 Task: Look for space in Kakegawa, Japan from 12th June, 2023 to 15th June, 2023 for 2 adults in price range Rs.10000 to Rs.15000. Place can be entire place with 1  bedroom having 1 bed and 1 bathroom. Property type can be house, flat, guest house, hotel. Booking option can be shelf check-in. Required host language is English.
Action: Mouse moved to (530, 122)
Screenshot: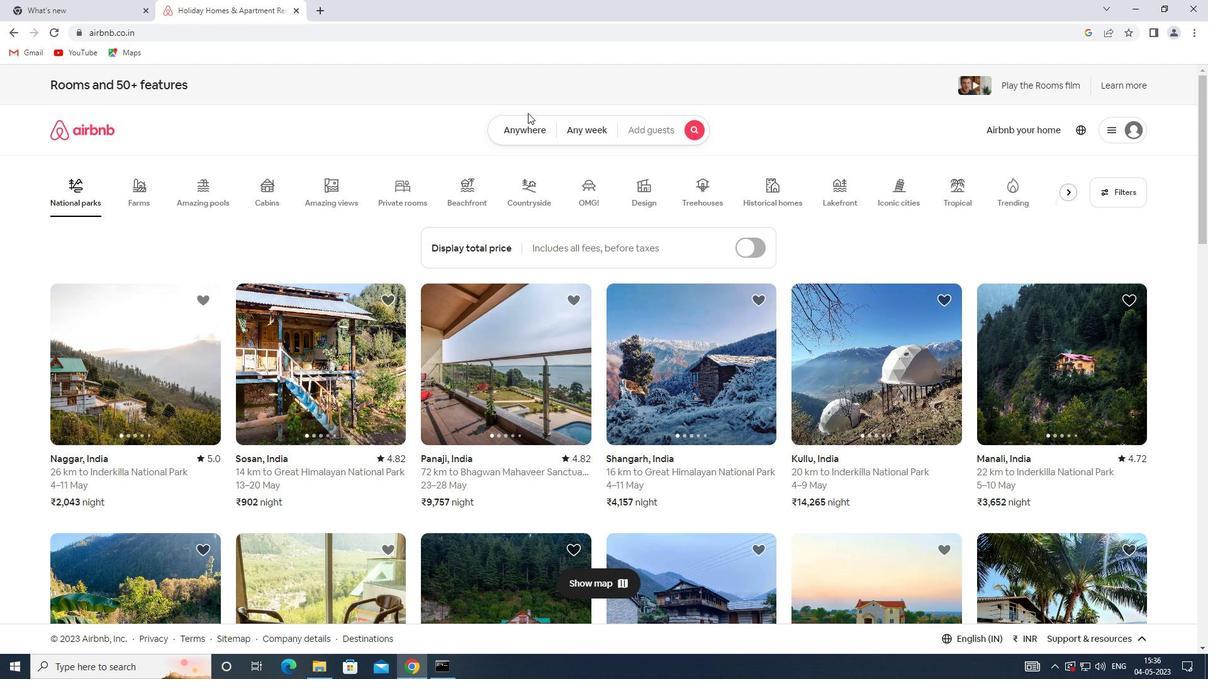 
Action: Mouse pressed left at (530, 122)
Screenshot: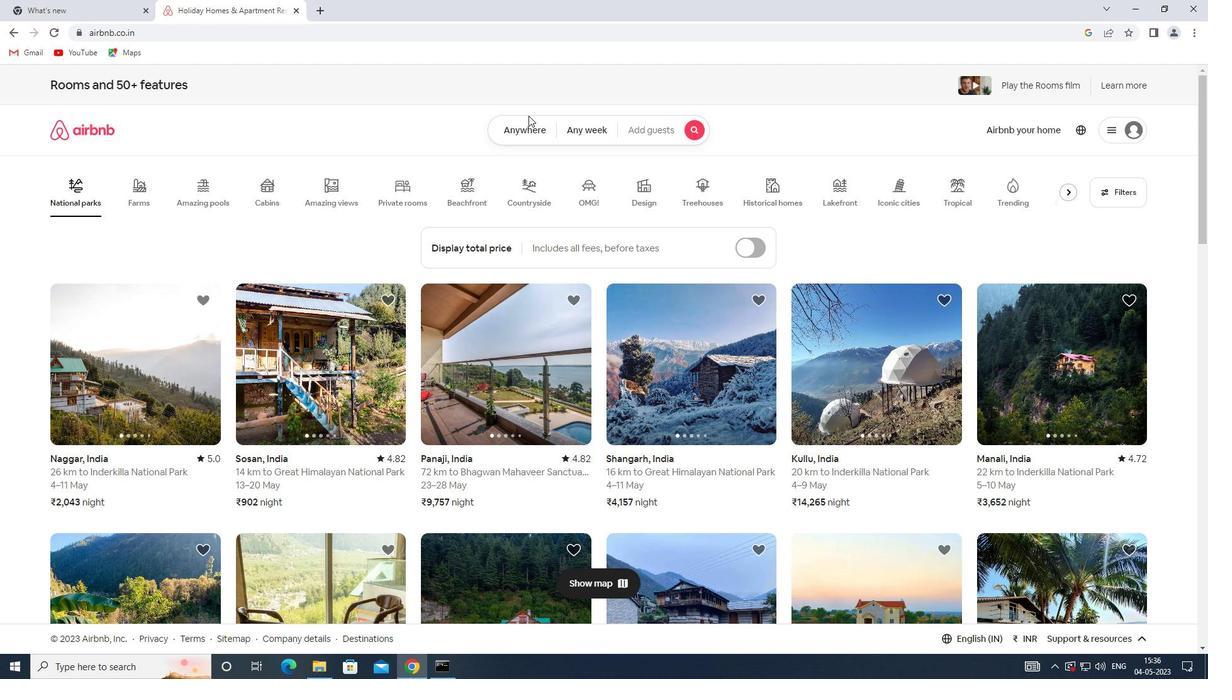 
Action: Mouse moved to (446, 175)
Screenshot: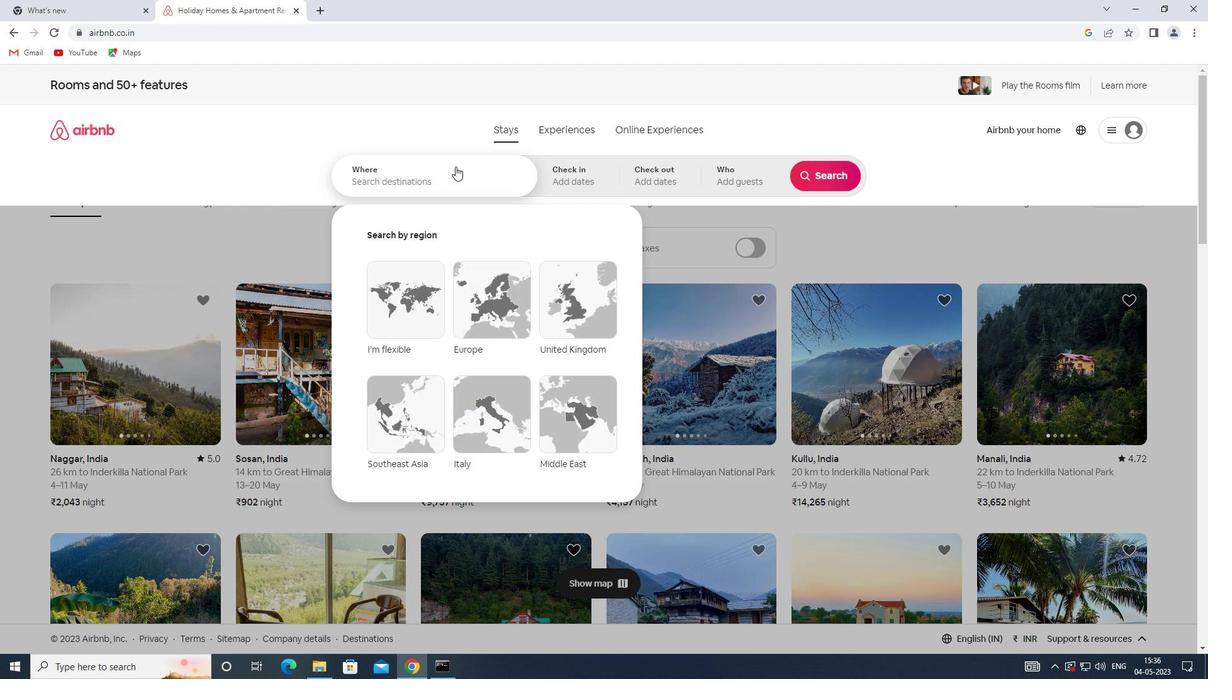 
Action: Mouse pressed left at (446, 175)
Screenshot: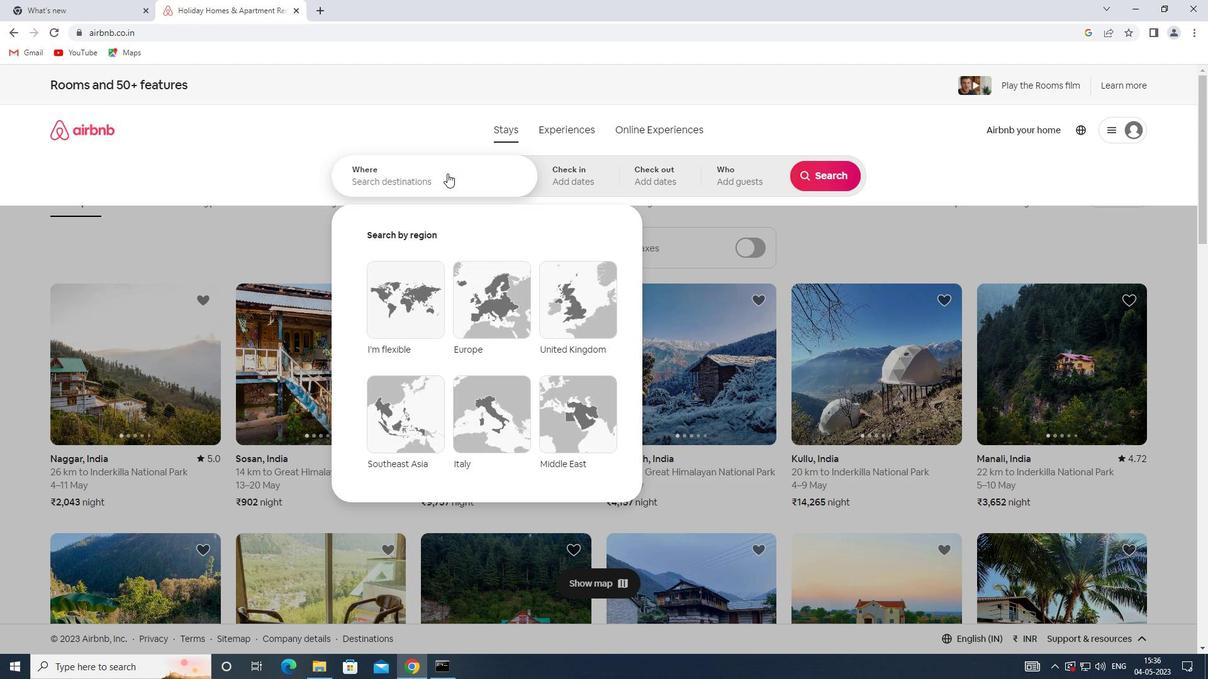 
Action: Key pressed <Key.shift>KAL<Key.backspace>KEGAWA,<Key.shift><Key.shift><Key.shift><Key.shift><Key.shift><Key.shift><Key.shift><Key.shift><Key.shift><Key.shift><Key.shift>JAPAN
Screenshot: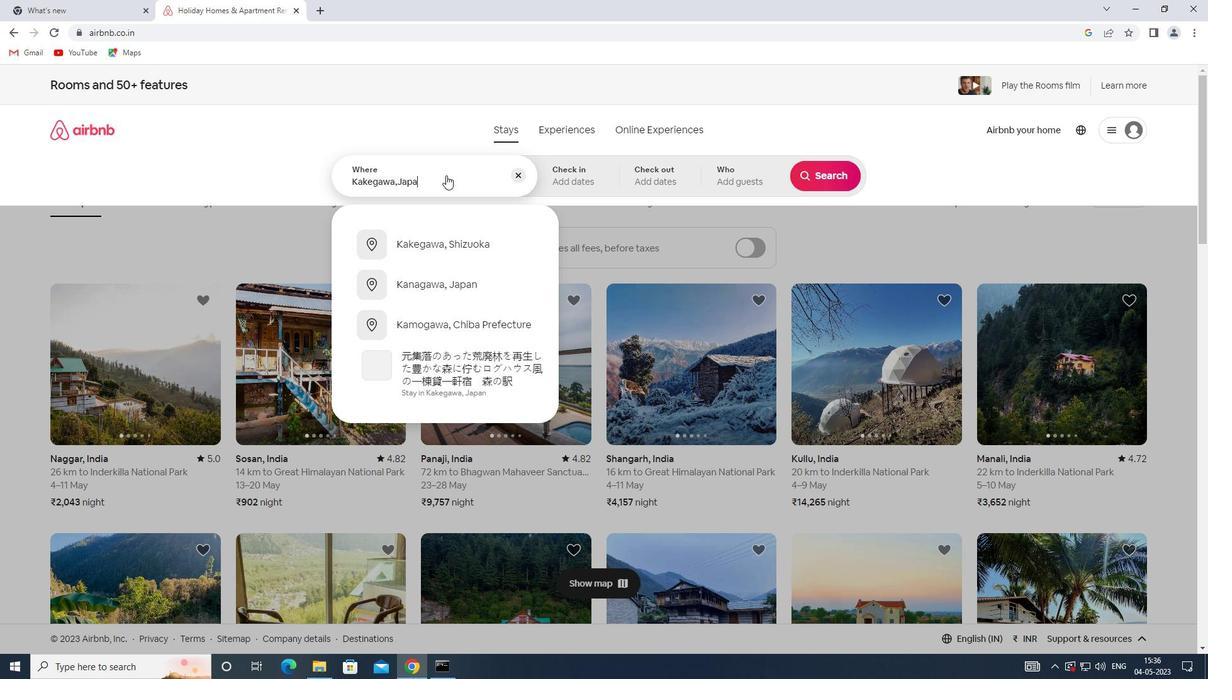 
Action: Mouse moved to (548, 178)
Screenshot: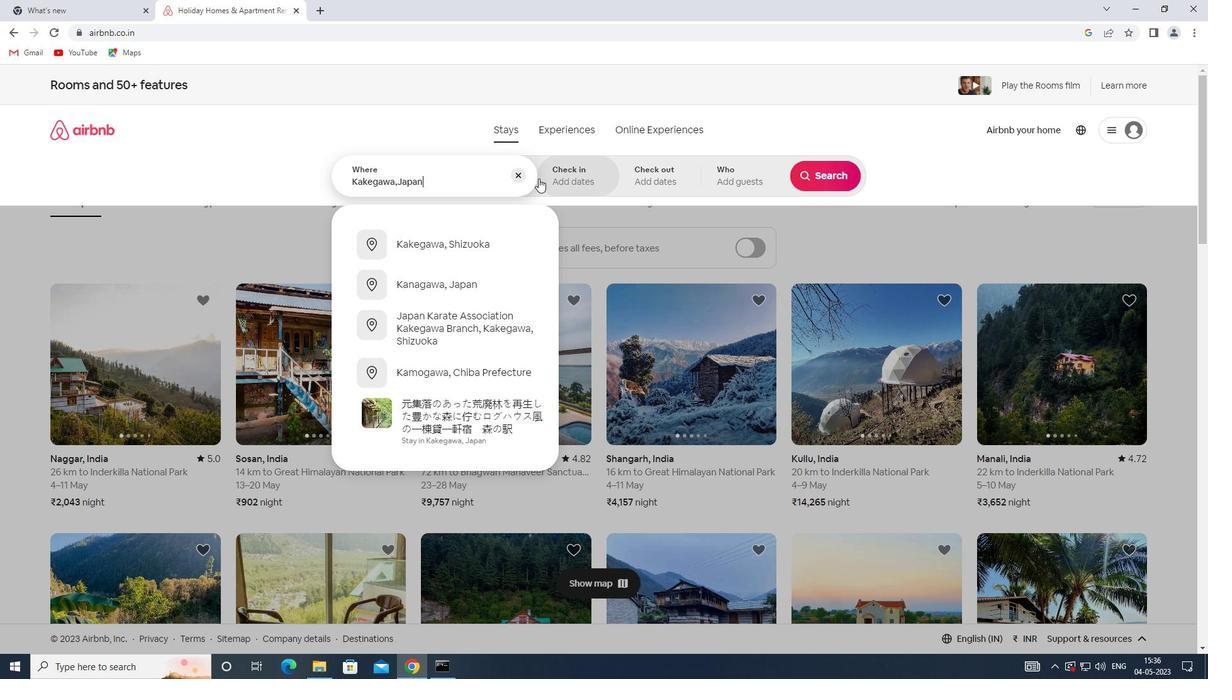 
Action: Mouse pressed left at (548, 178)
Screenshot: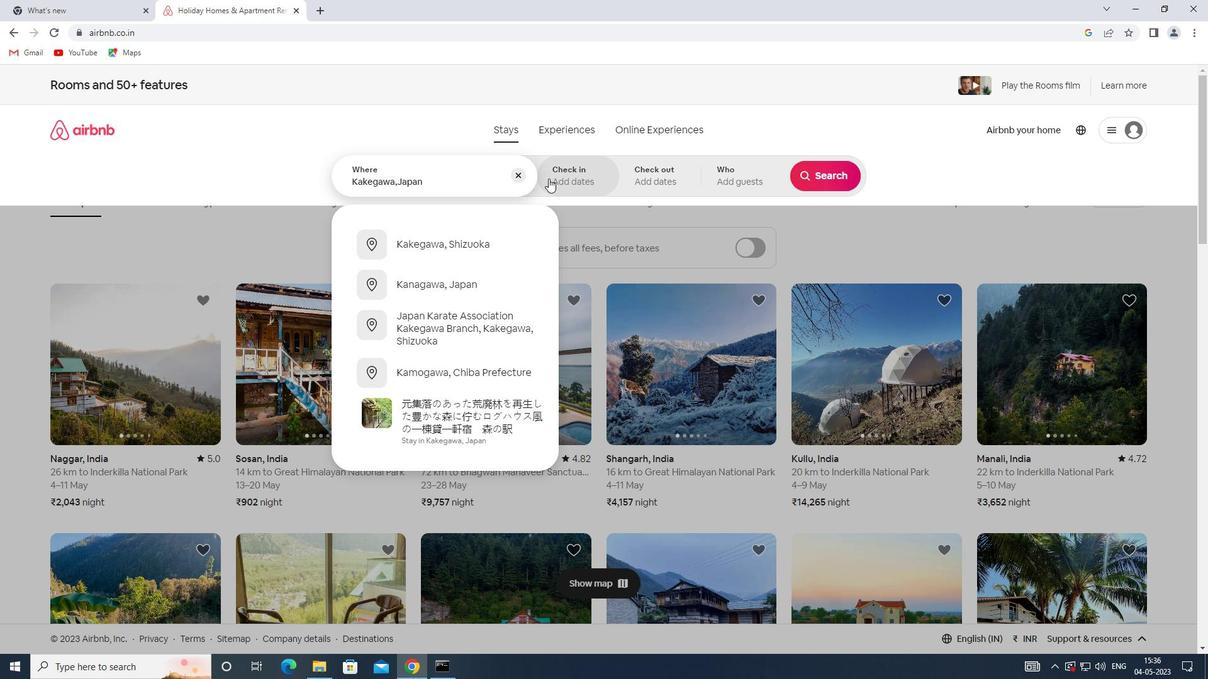 
Action: Mouse moved to (665, 382)
Screenshot: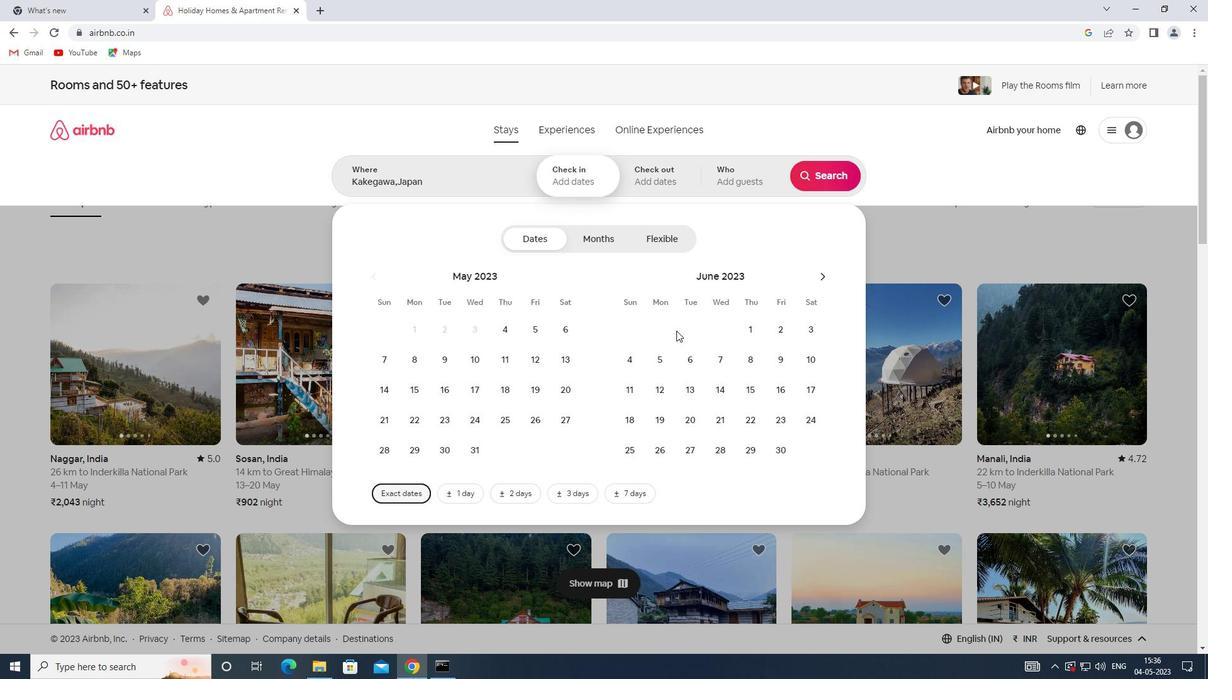 
Action: Mouse pressed left at (665, 382)
Screenshot: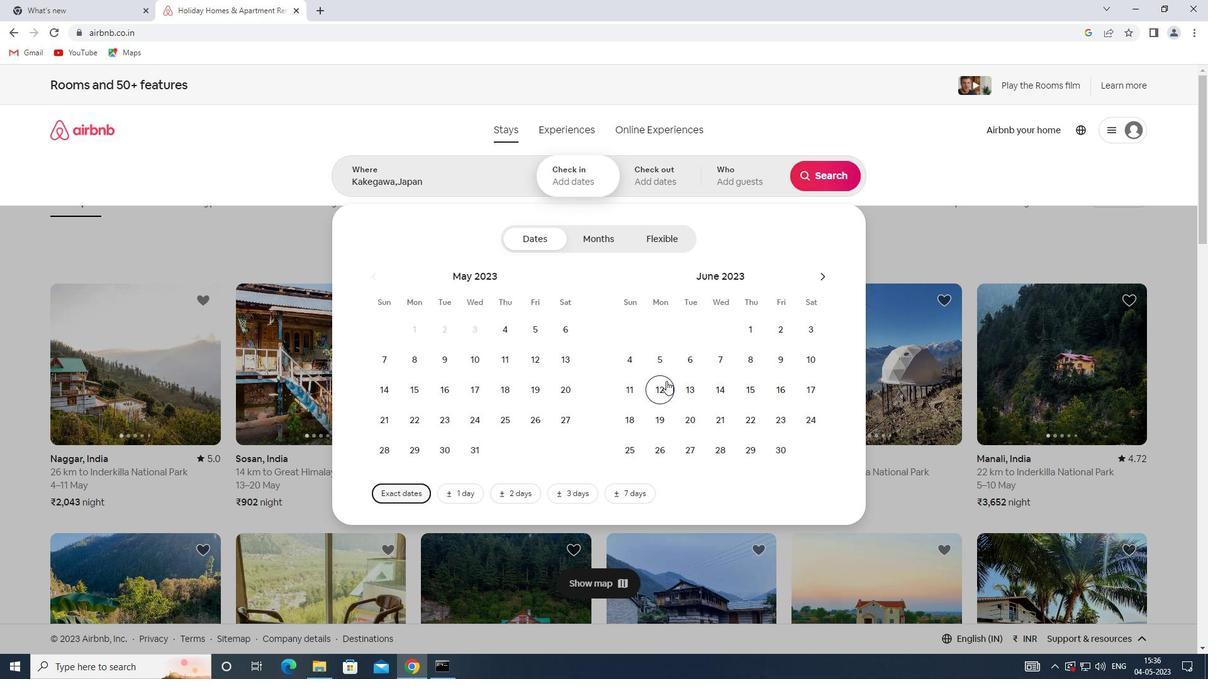
Action: Mouse moved to (762, 382)
Screenshot: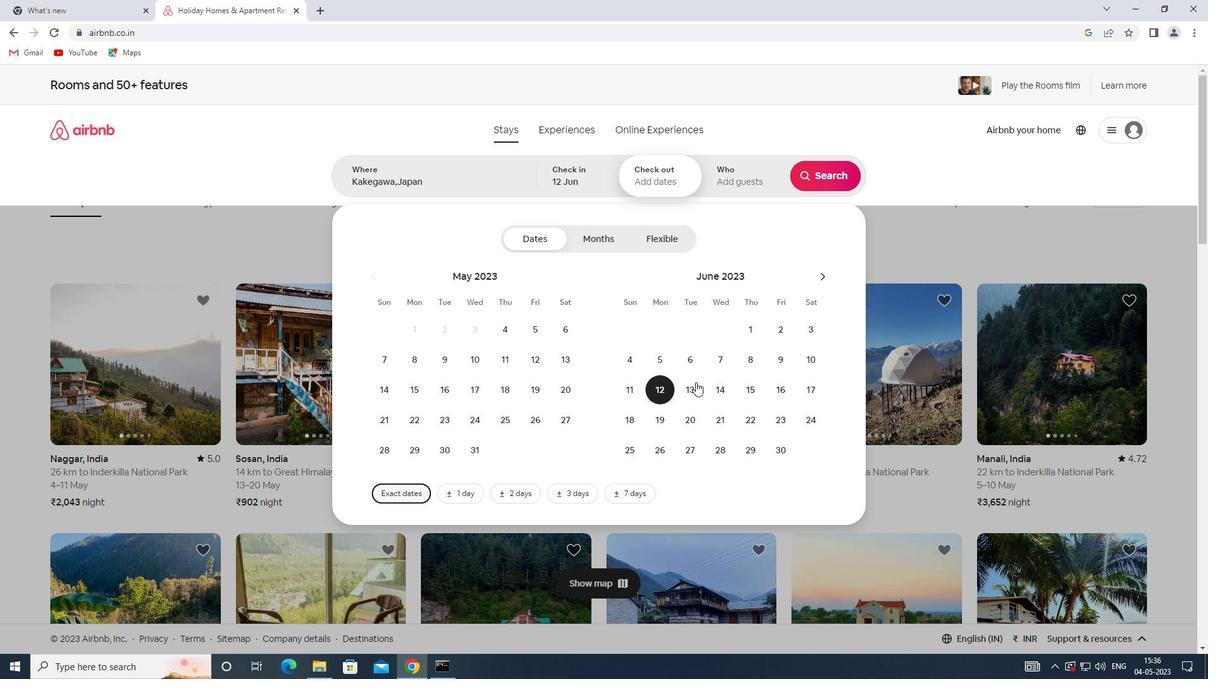 
Action: Mouse pressed left at (762, 382)
Screenshot: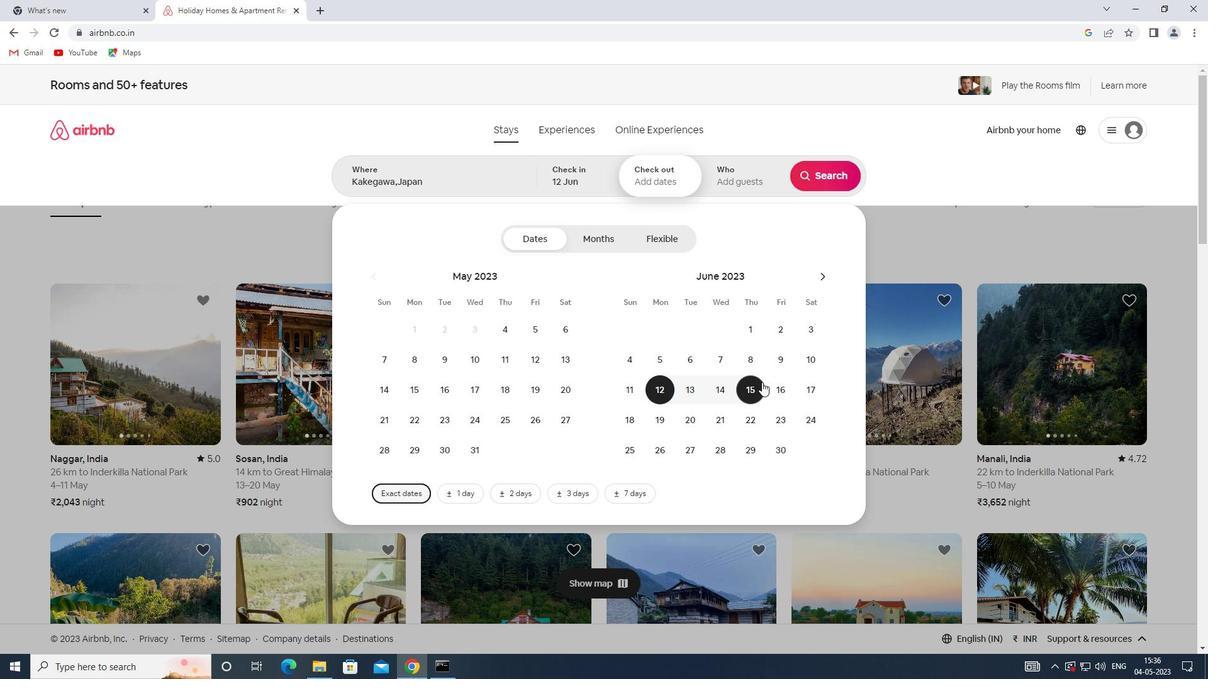 
Action: Mouse moved to (725, 163)
Screenshot: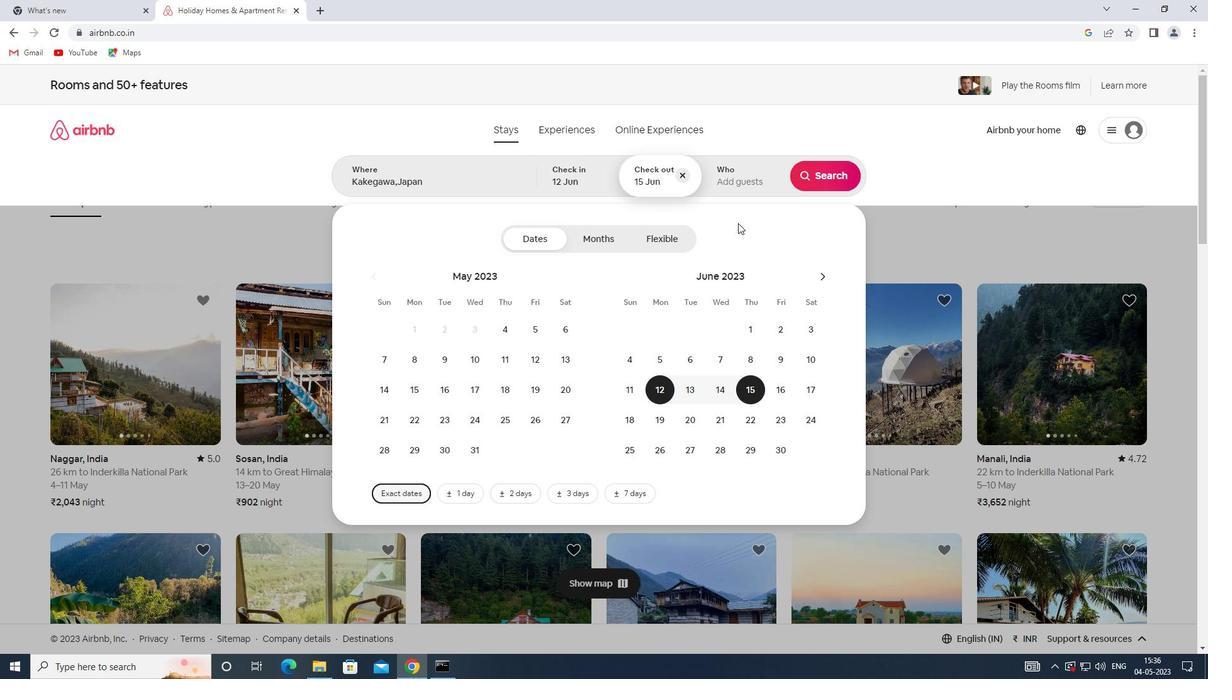 
Action: Mouse pressed left at (725, 163)
Screenshot: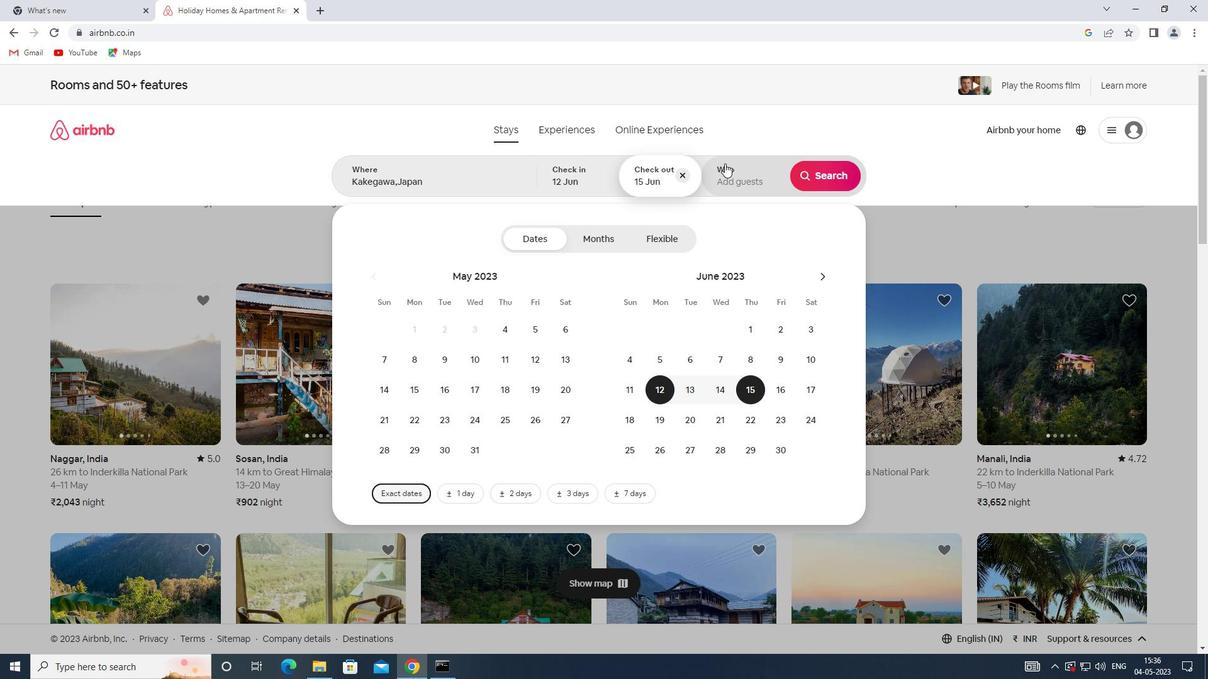 
Action: Mouse moved to (835, 240)
Screenshot: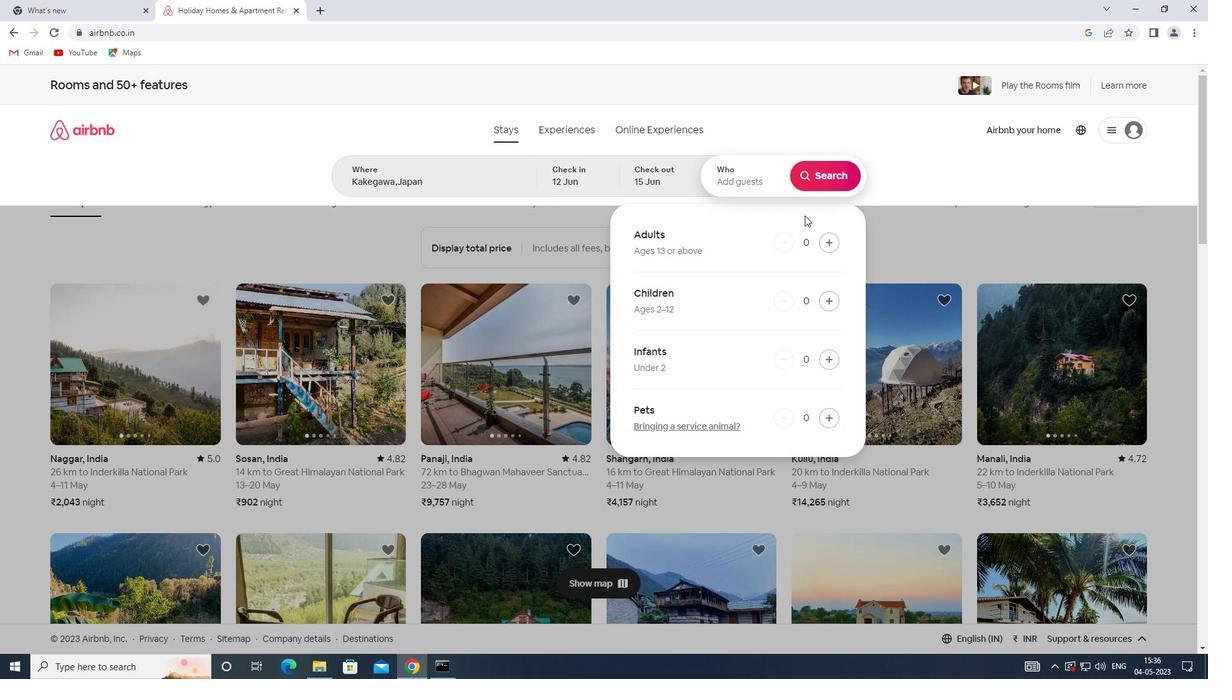 
Action: Mouse pressed left at (835, 240)
Screenshot: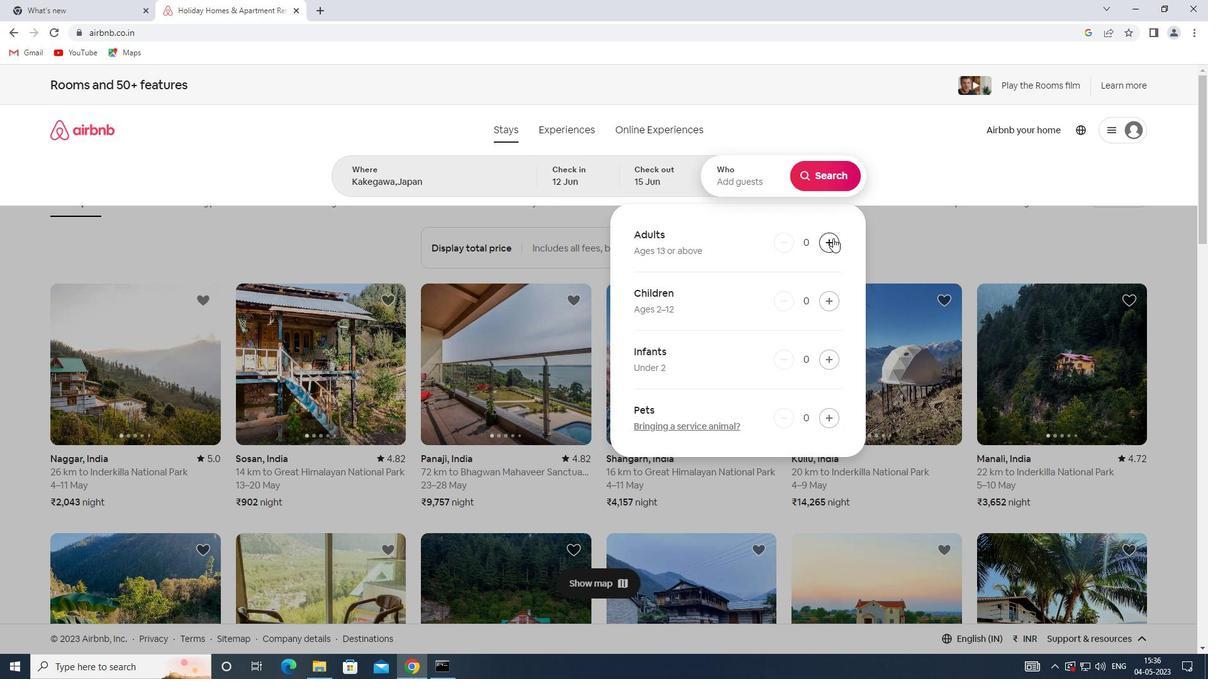 
Action: Mouse pressed left at (835, 240)
Screenshot: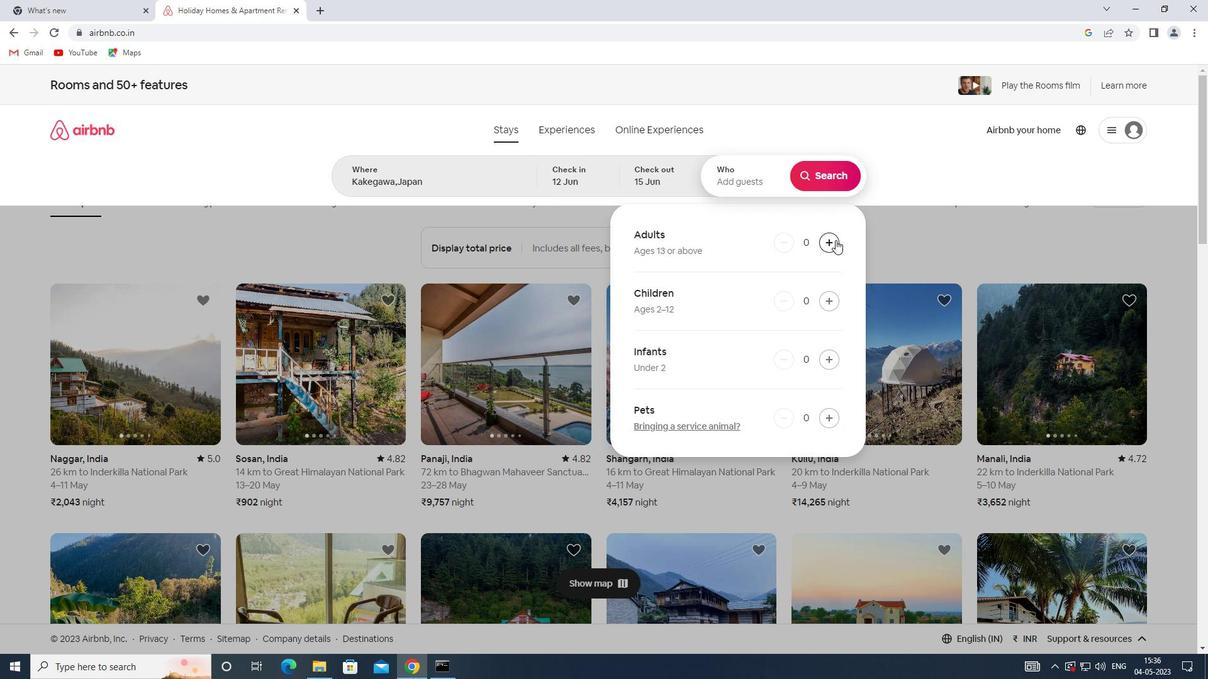 
Action: Mouse moved to (825, 172)
Screenshot: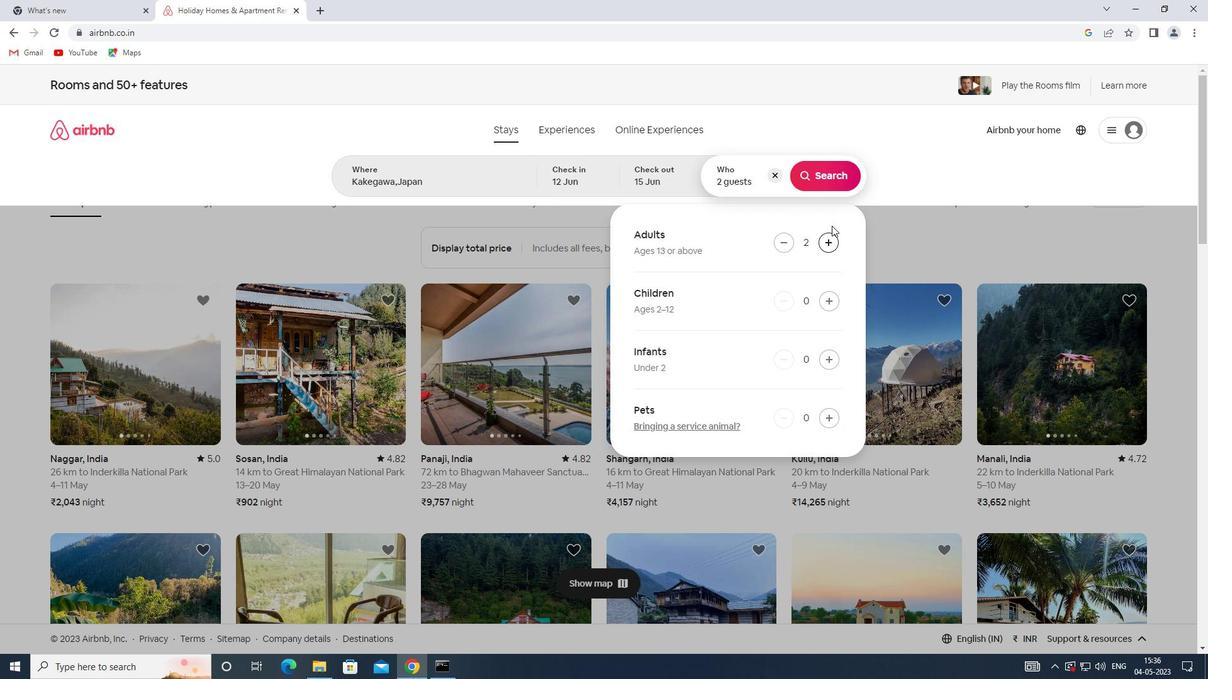 
Action: Mouse pressed left at (825, 172)
Screenshot: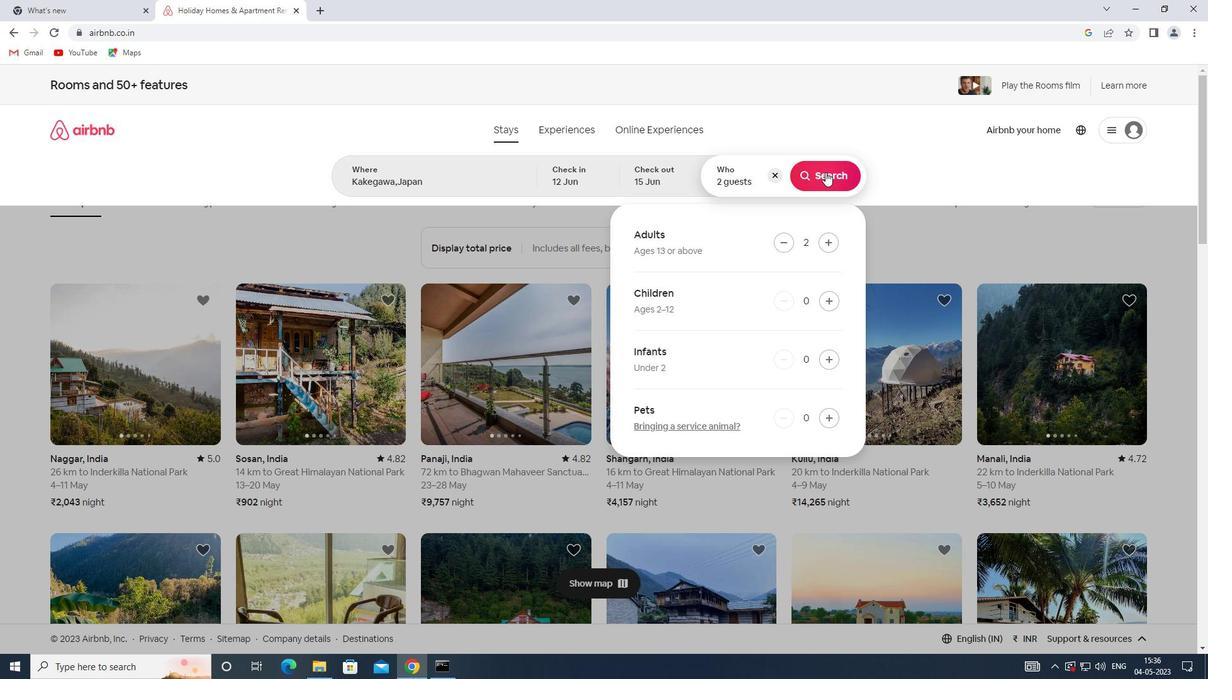 
Action: Mouse moved to (1143, 133)
Screenshot: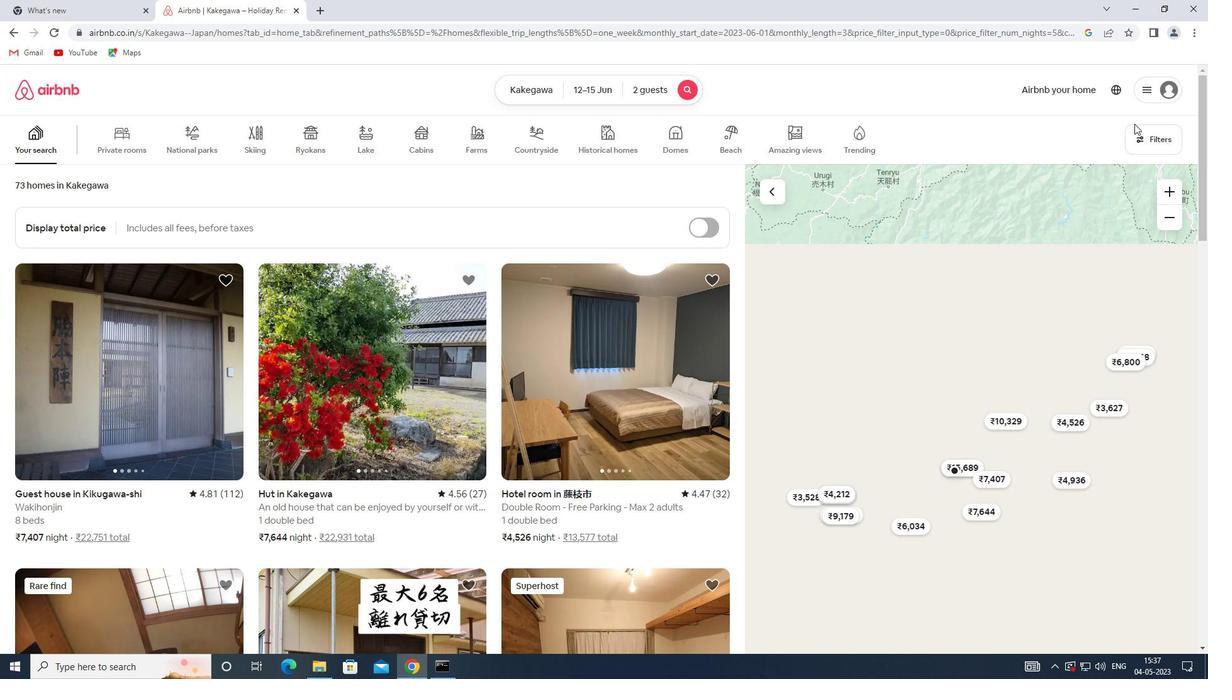 
Action: Mouse pressed left at (1143, 133)
Screenshot: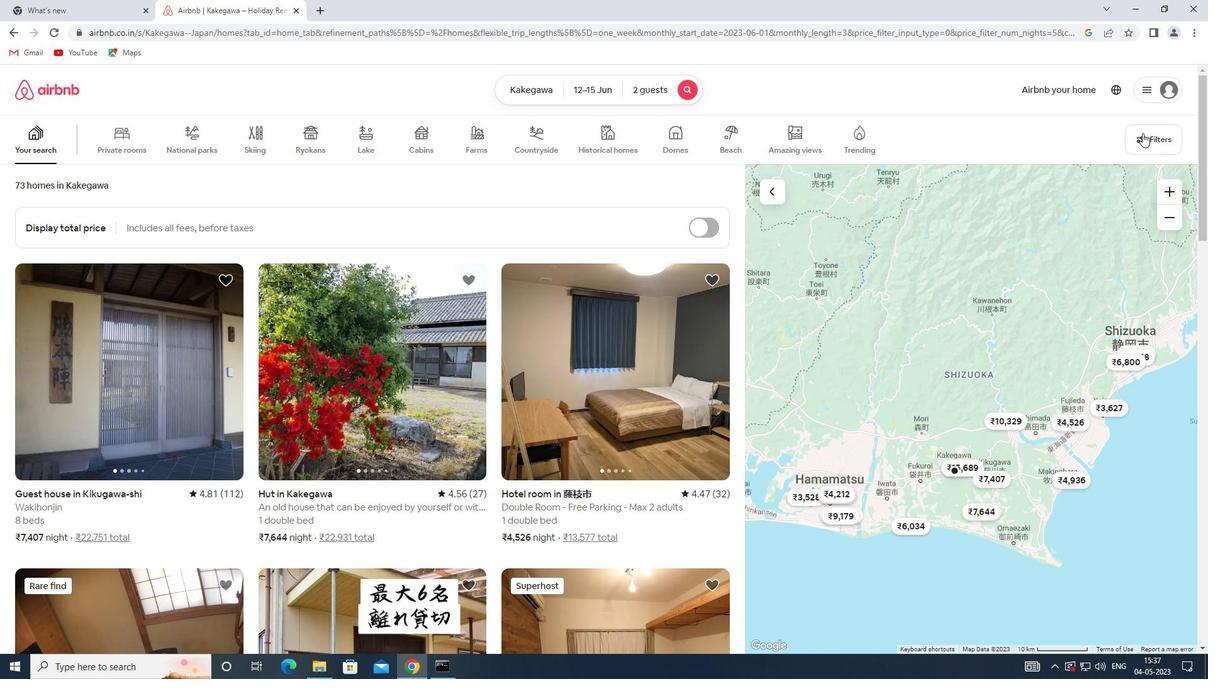 
Action: Mouse moved to (441, 297)
Screenshot: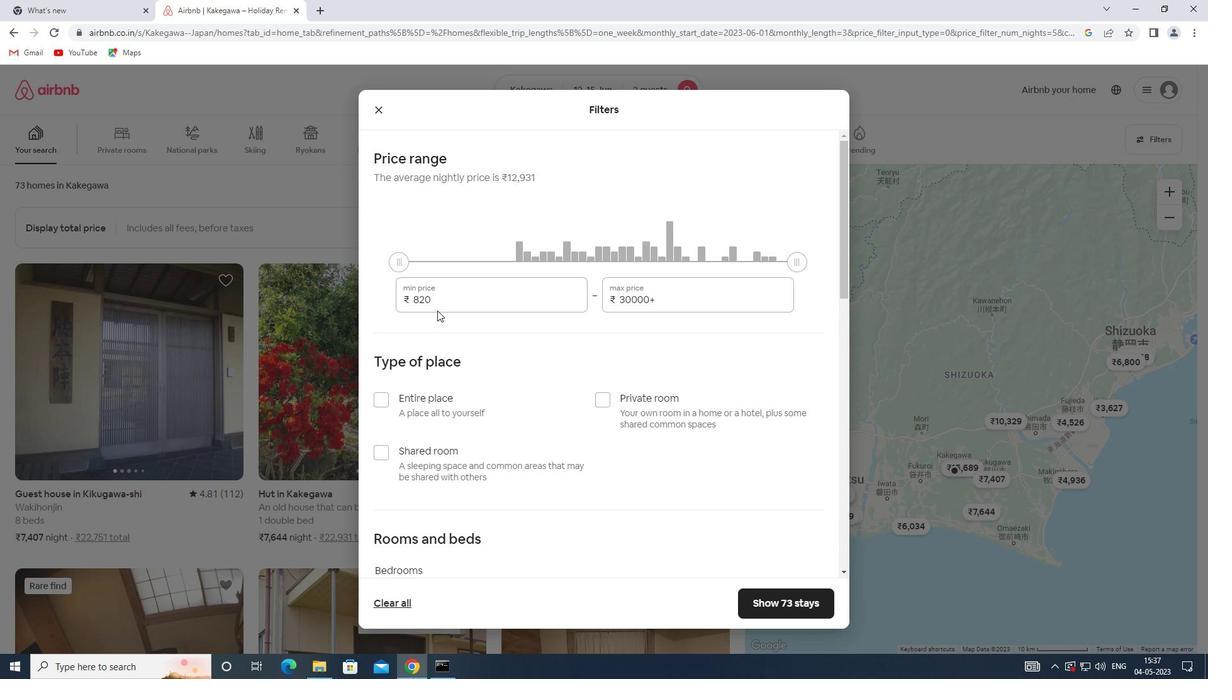 
Action: Mouse pressed left at (441, 297)
Screenshot: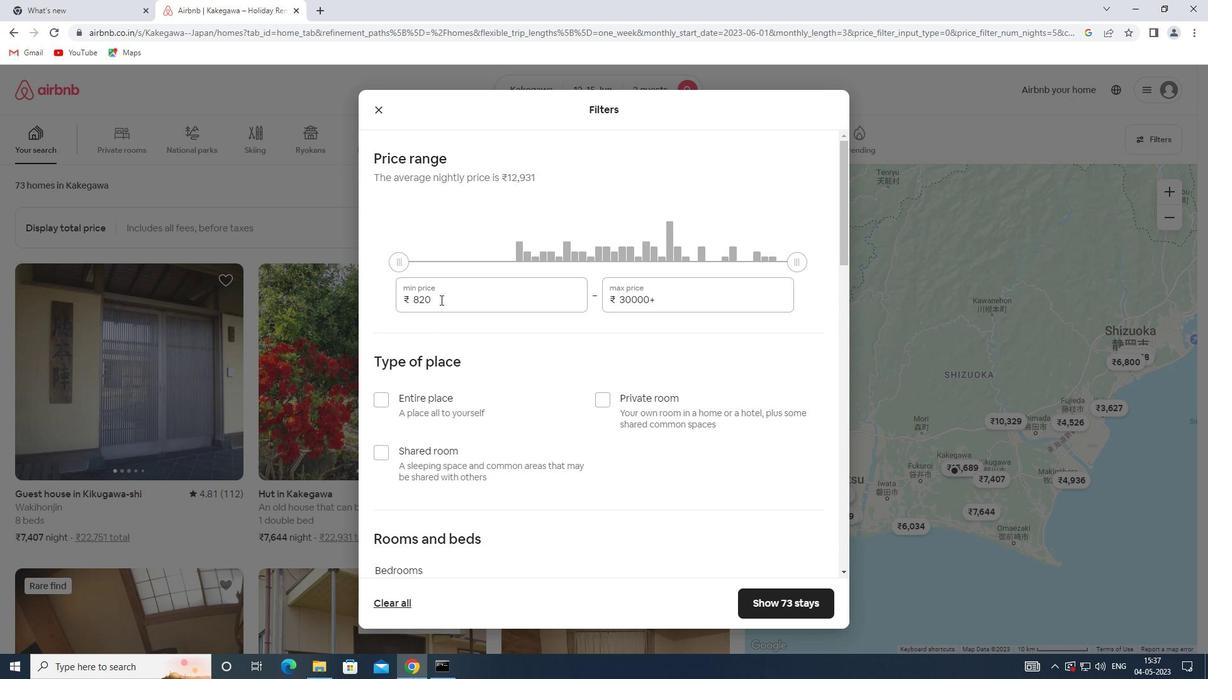 
Action: Mouse moved to (401, 297)
Screenshot: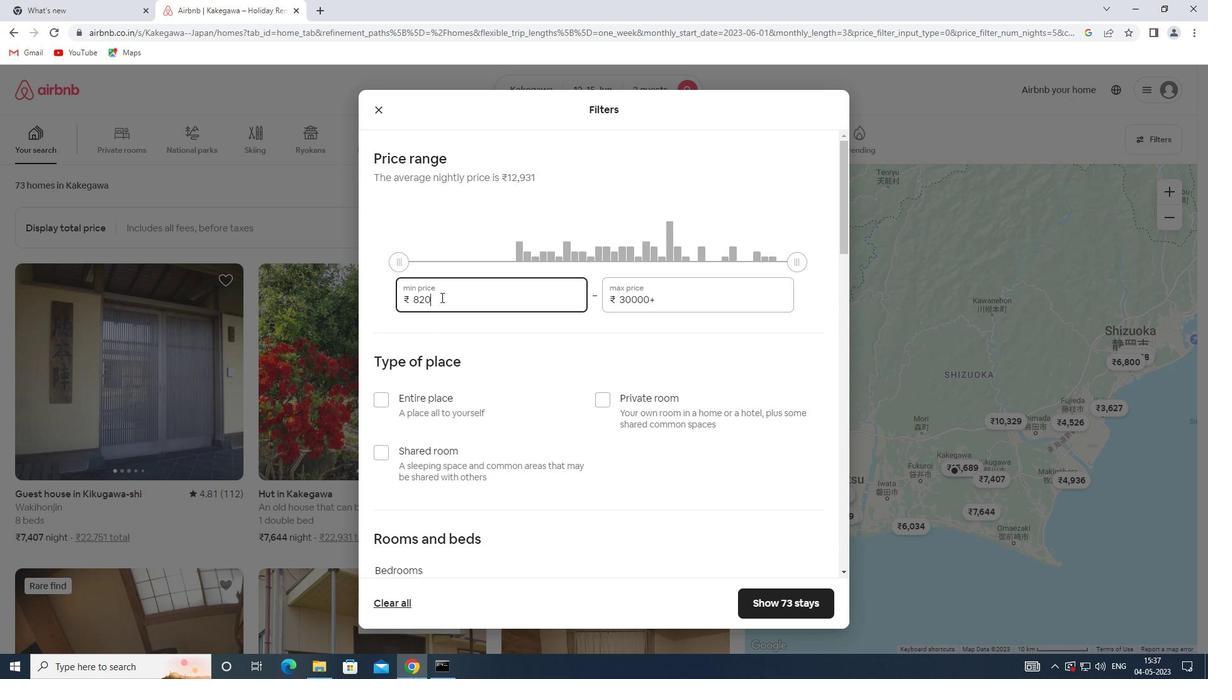 
Action: Key pressed 10000
Screenshot: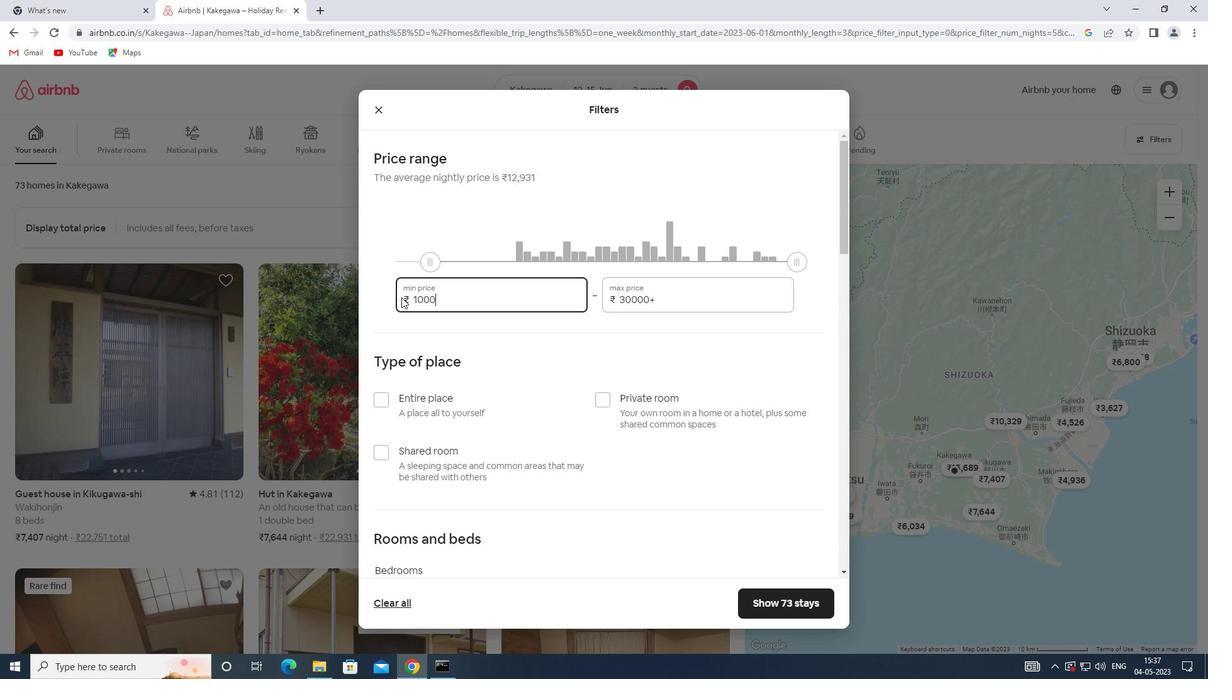 
Action: Mouse moved to (676, 302)
Screenshot: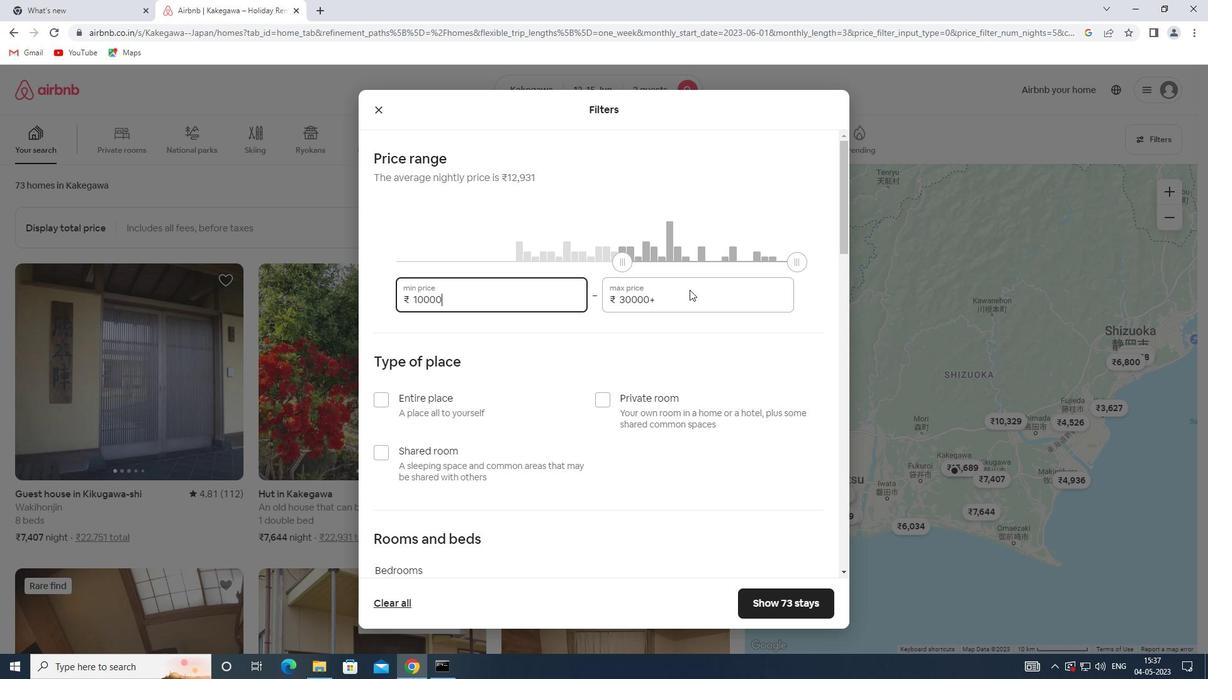 
Action: Mouse pressed left at (676, 302)
Screenshot: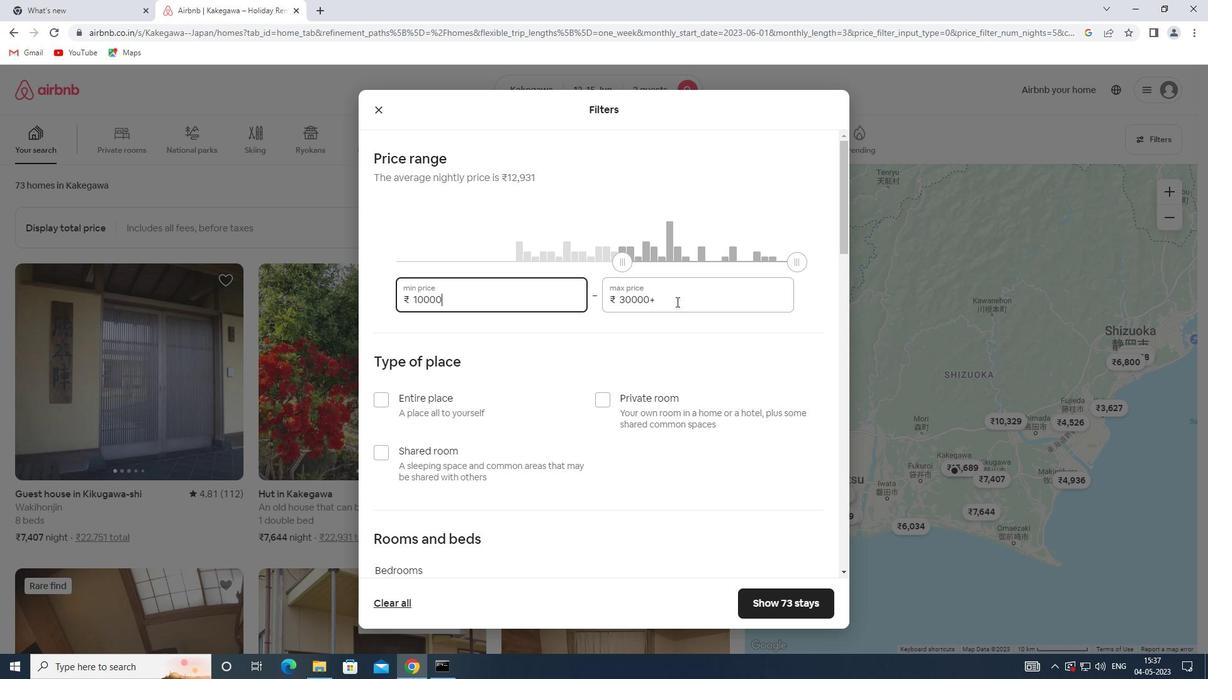 
Action: Mouse moved to (577, 302)
Screenshot: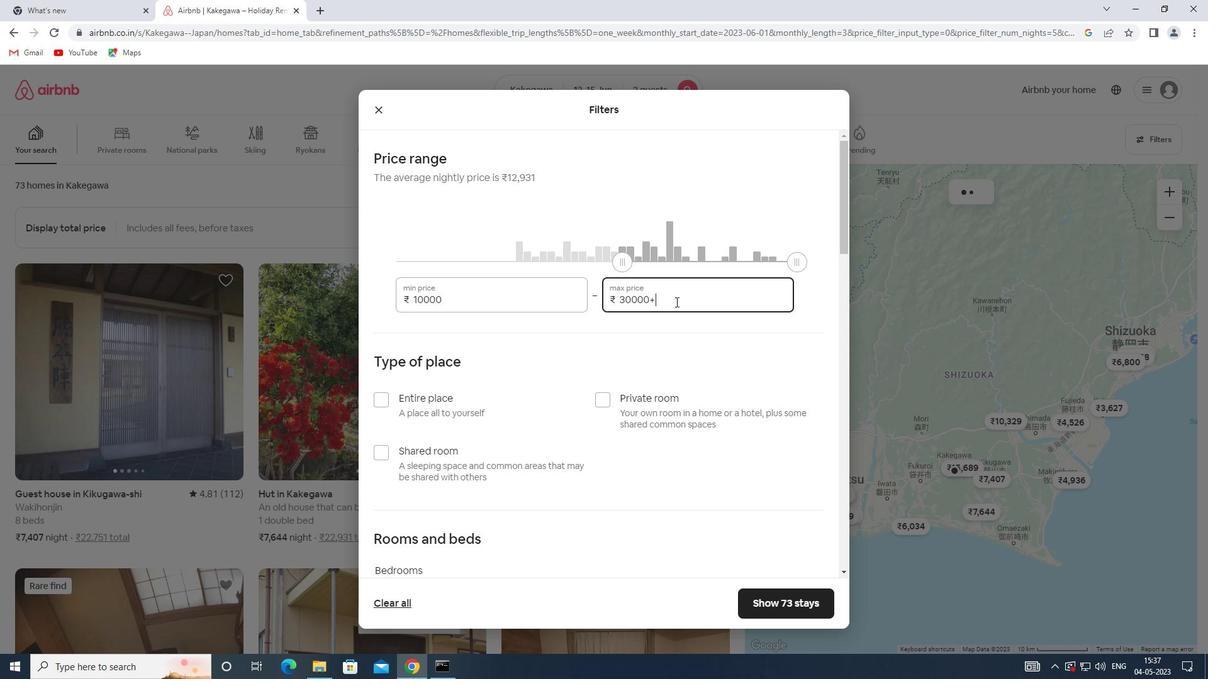 
Action: Key pressed 15000
Screenshot: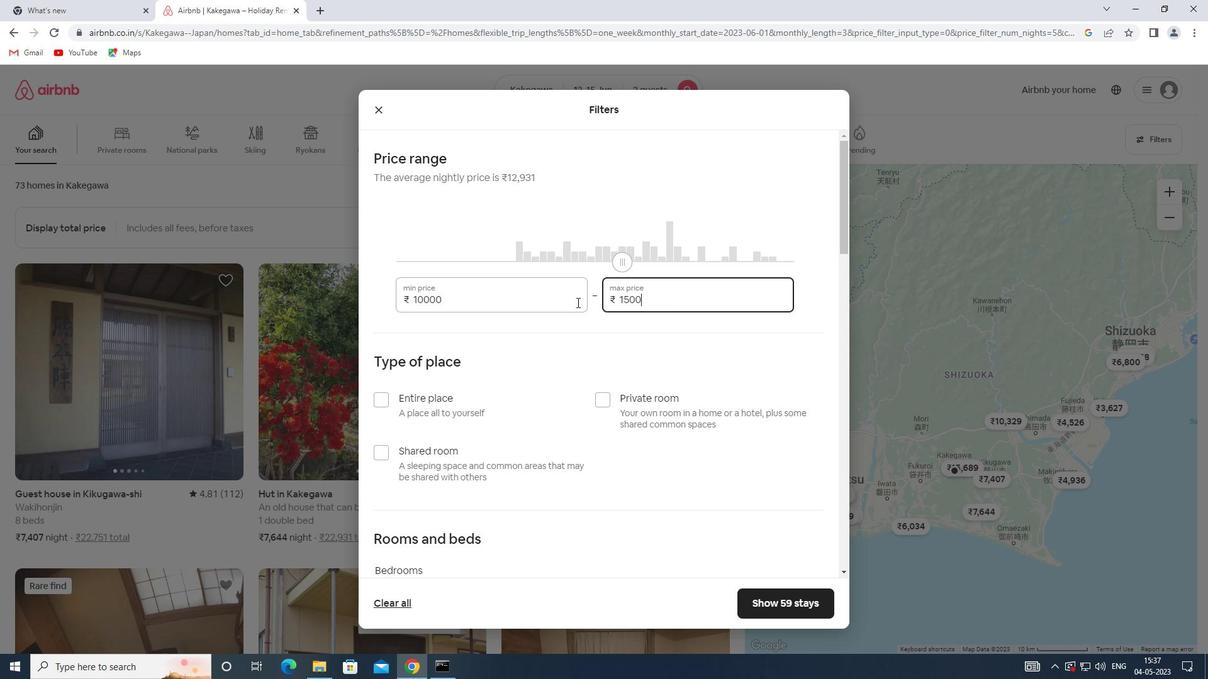 
Action: Mouse moved to (404, 408)
Screenshot: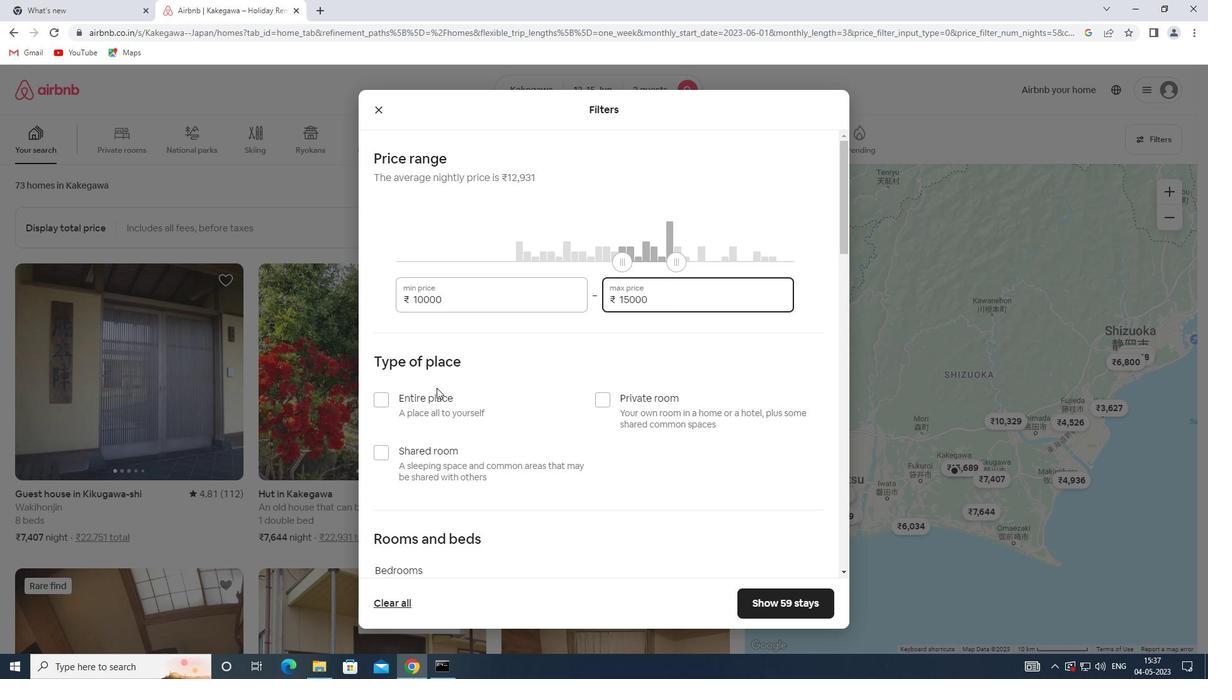 
Action: Mouse pressed left at (404, 408)
Screenshot: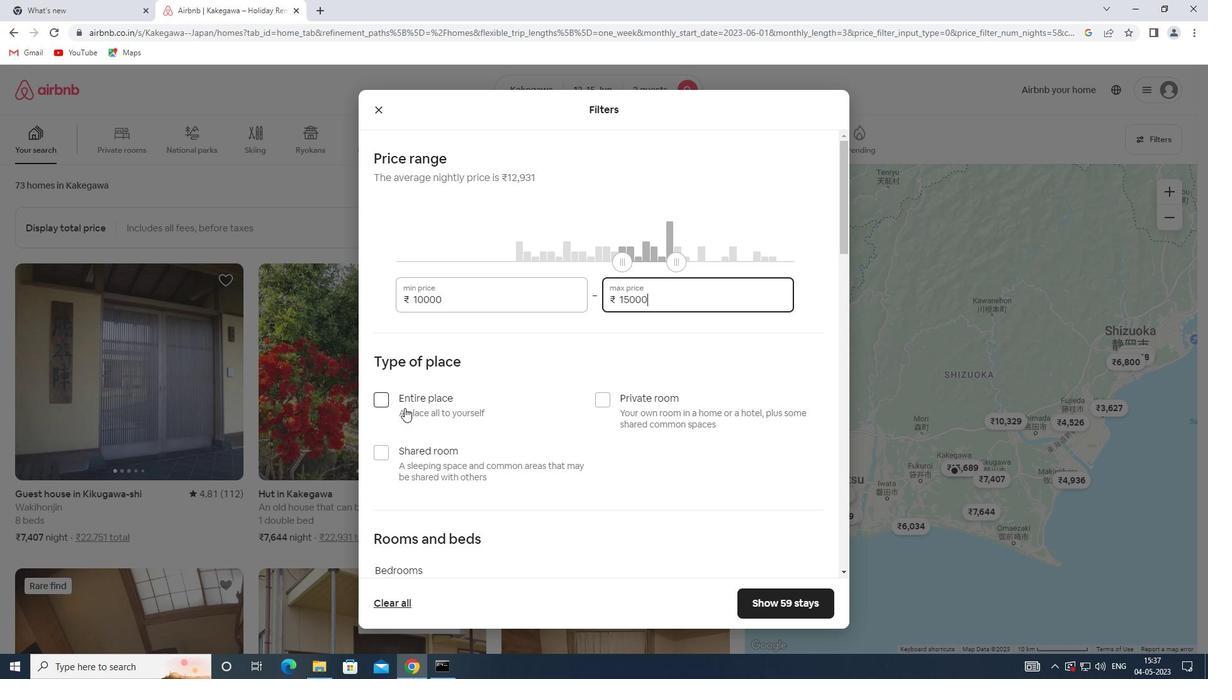 
Action: Mouse scrolled (404, 407) with delta (0, 0)
Screenshot: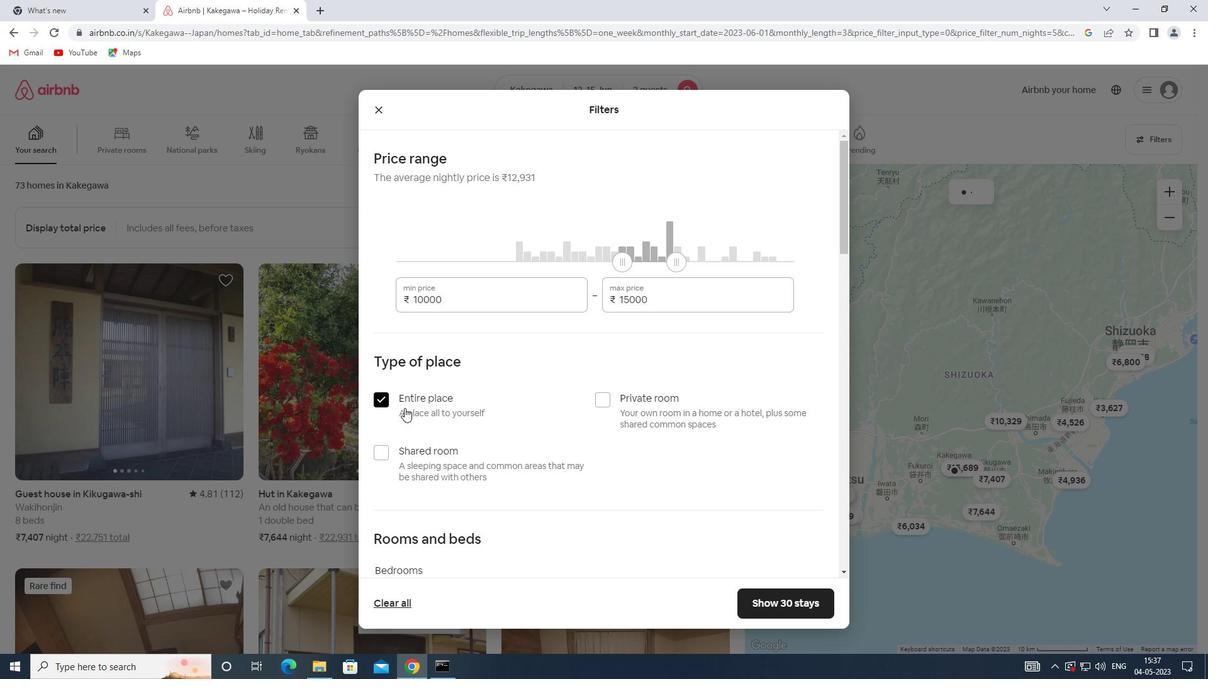 
Action: Mouse scrolled (404, 407) with delta (0, 0)
Screenshot: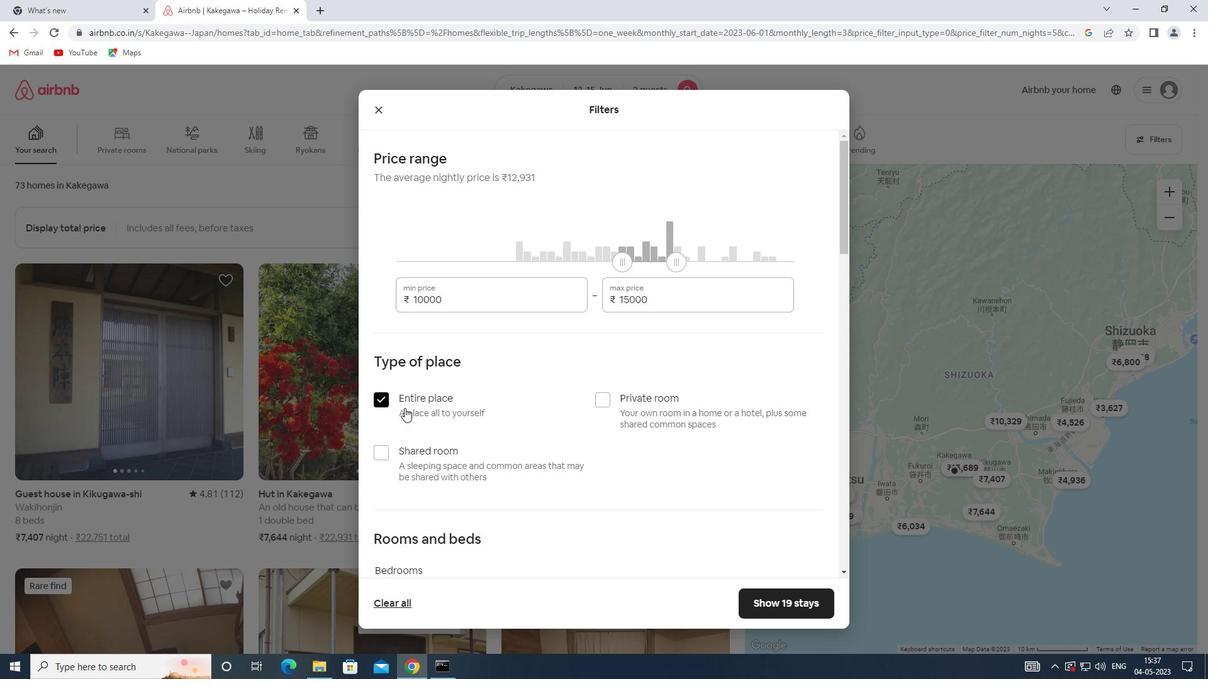 
Action: Mouse moved to (404, 408)
Screenshot: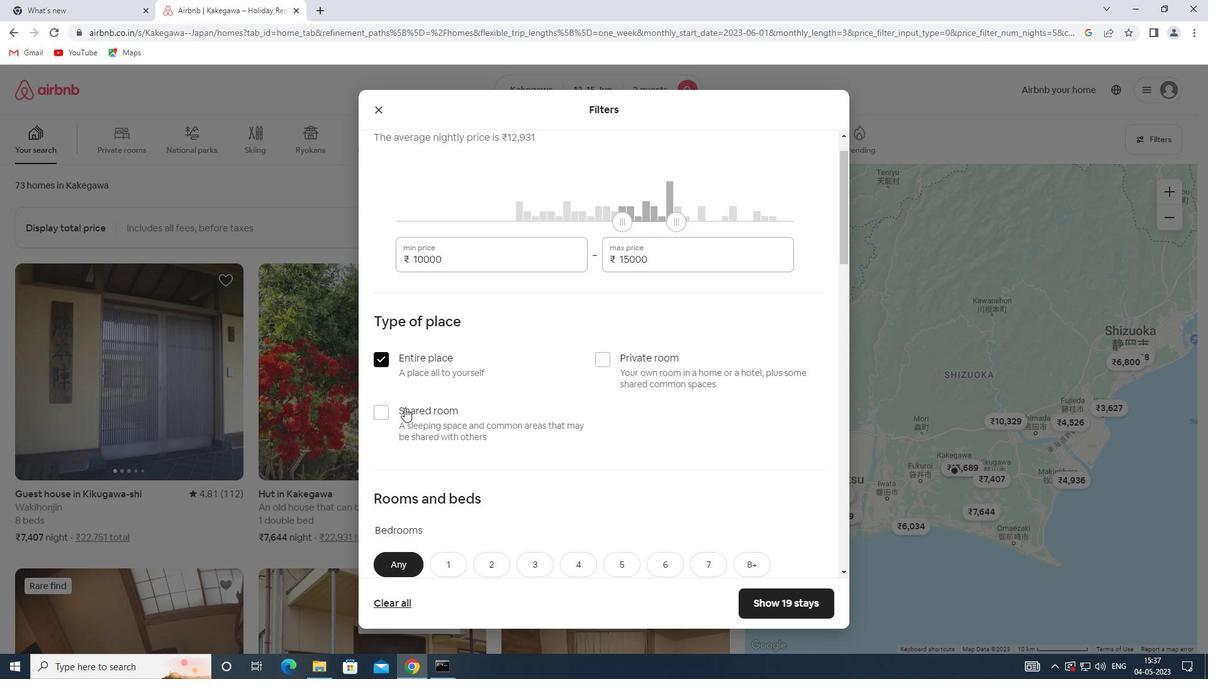 
Action: Mouse scrolled (404, 407) with delta (0, 0)
Screenshot: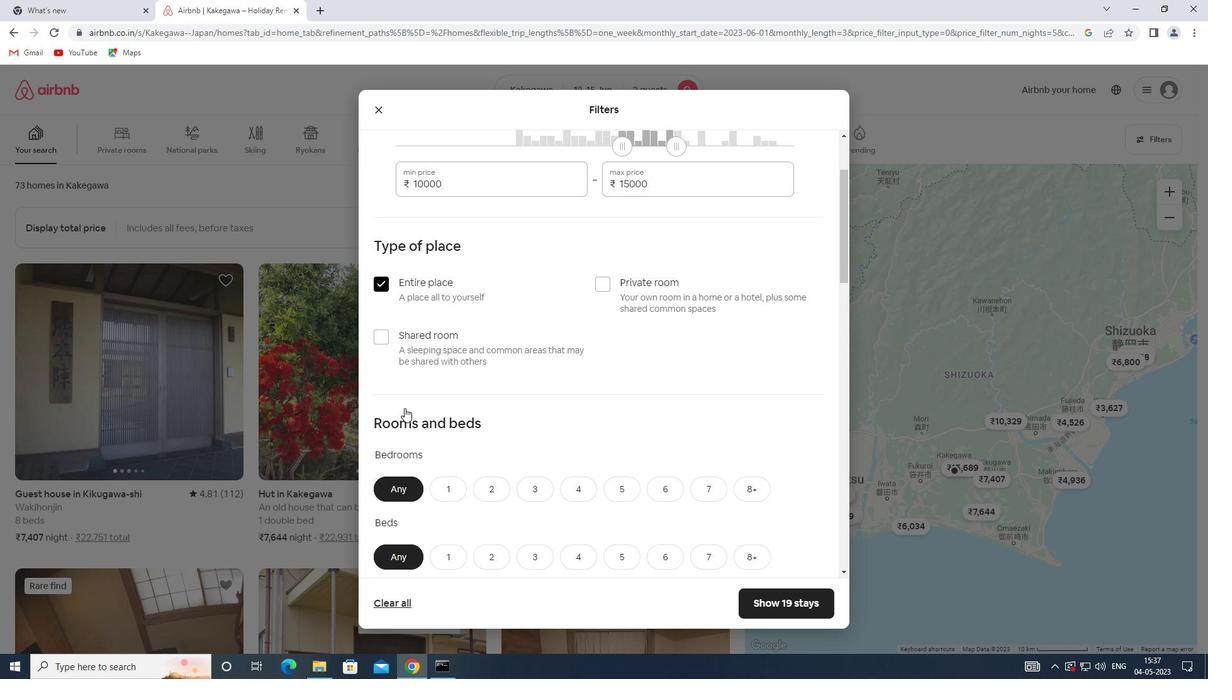 
Action: Mouse scrolled (404, 407) with delta (0, 0)
Screenshot: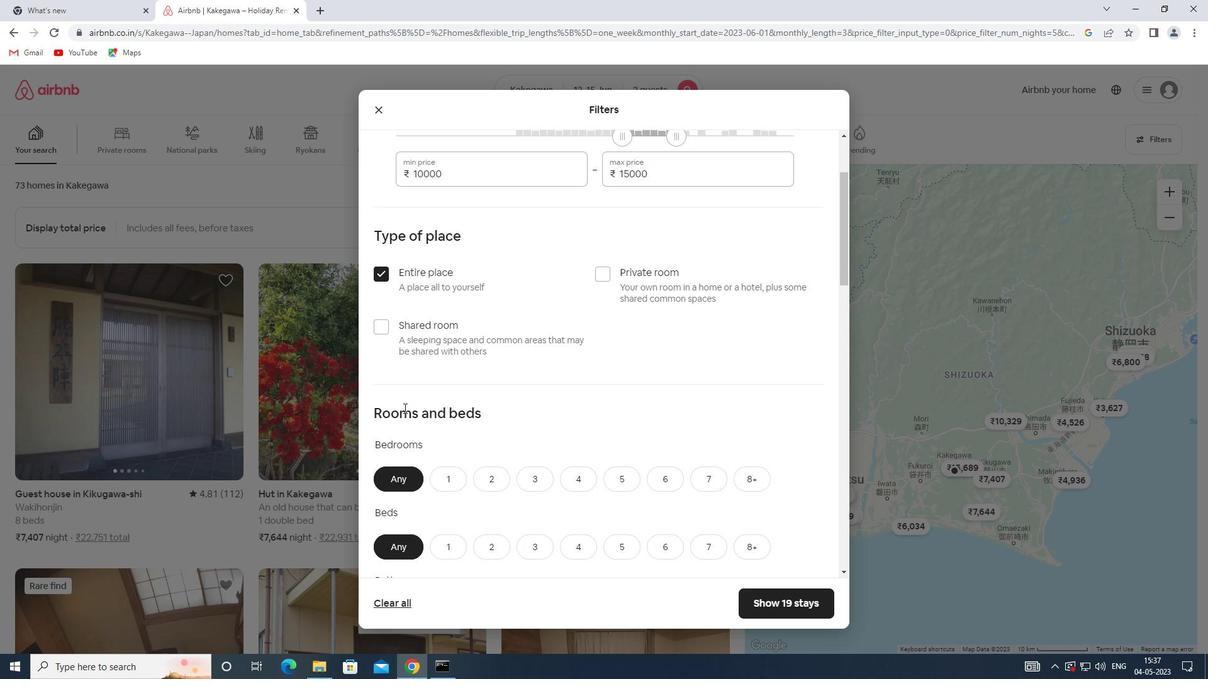 
Action: Mouse moved to (404, 407)
Screenshot: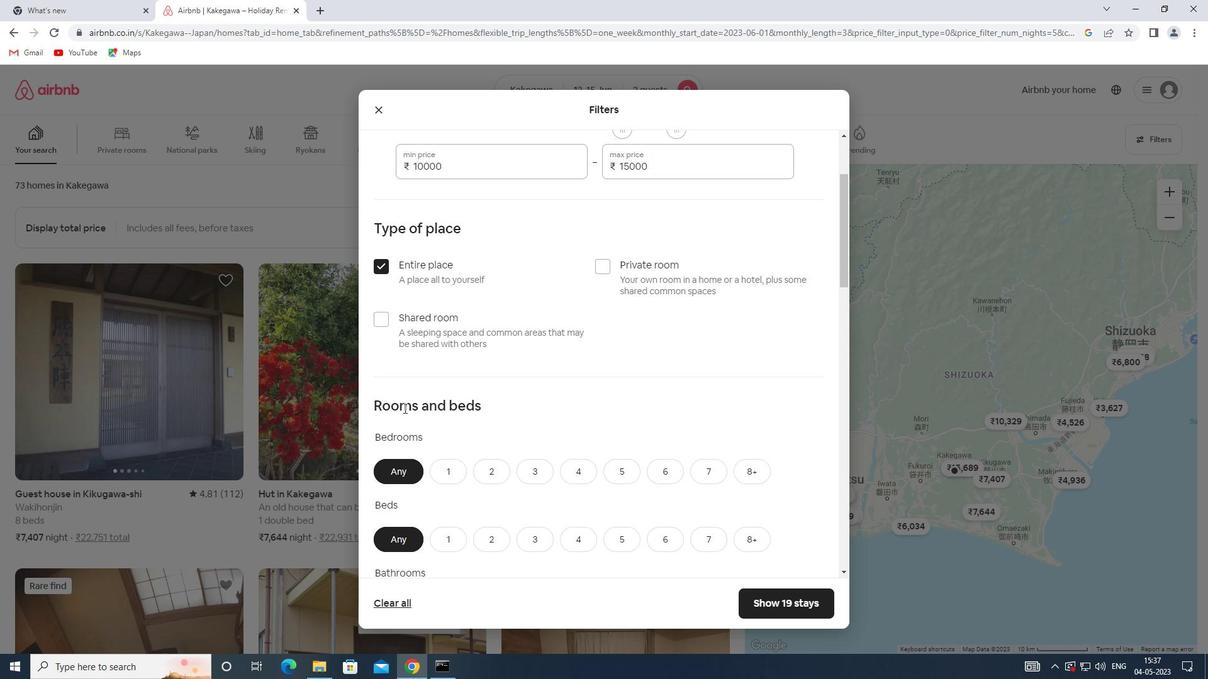 
Action: Mouse scrolled (404, 406) with delta (0, 0)
Screenshot: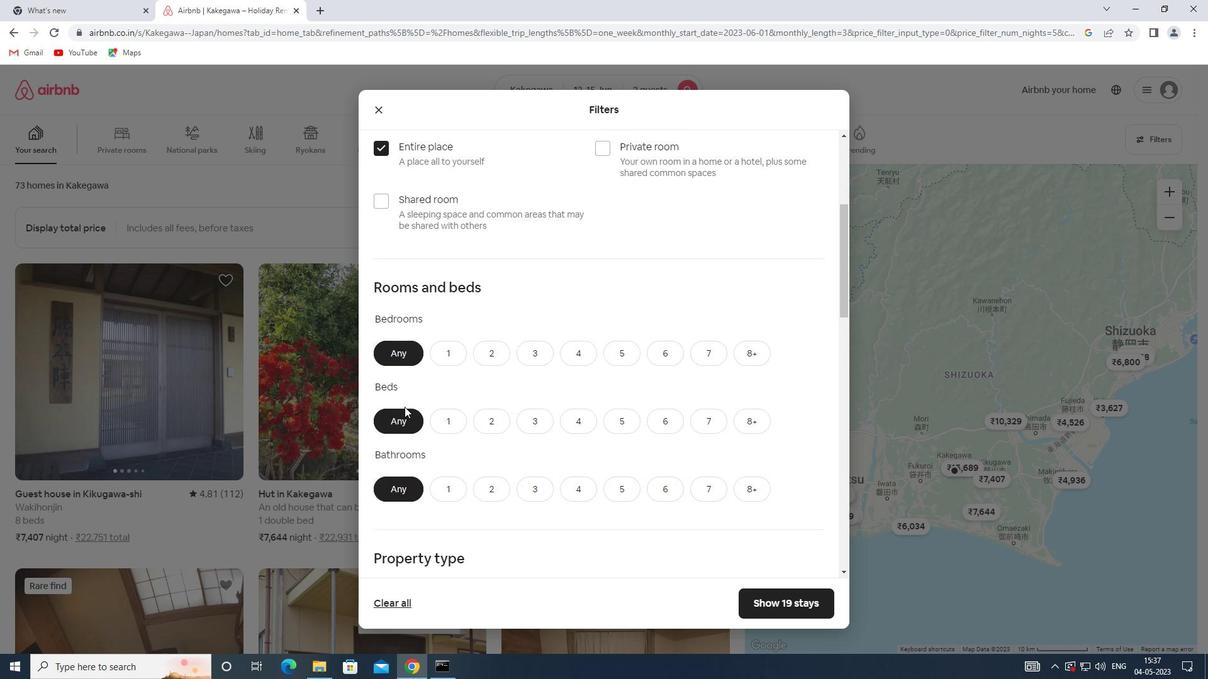 
Action: Mouse moved to (446, 286)
Screenshot: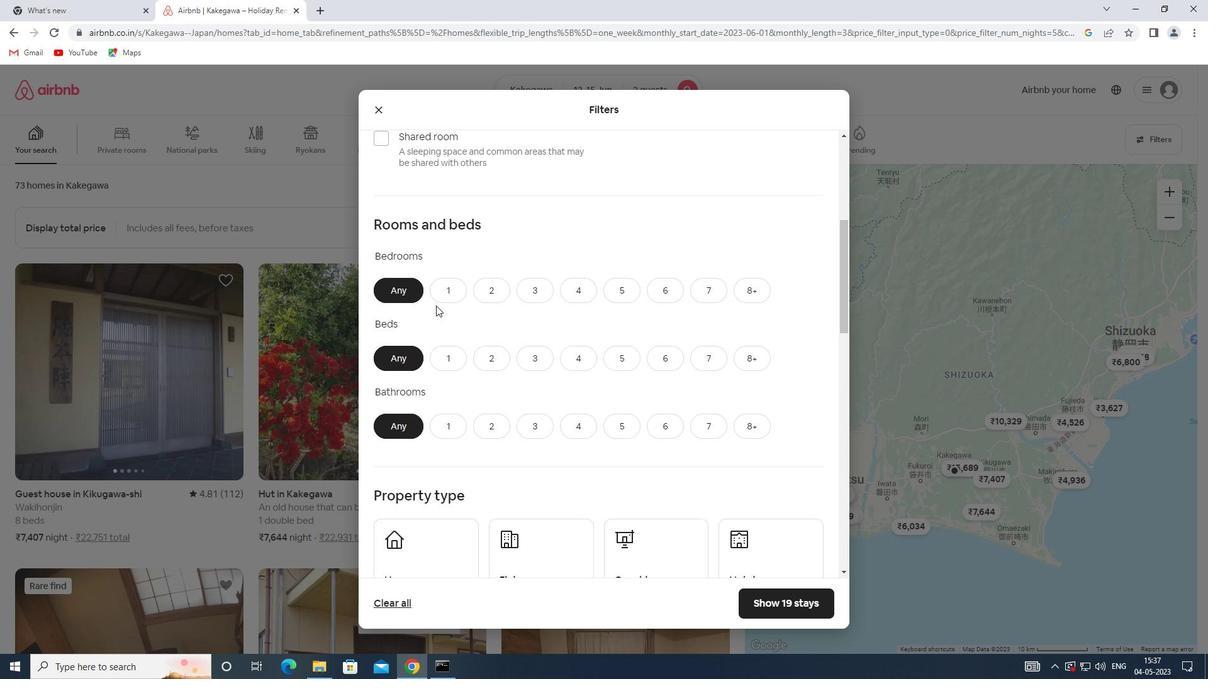 
Action: Mouse pressed left at (446, 286)
Screenshot: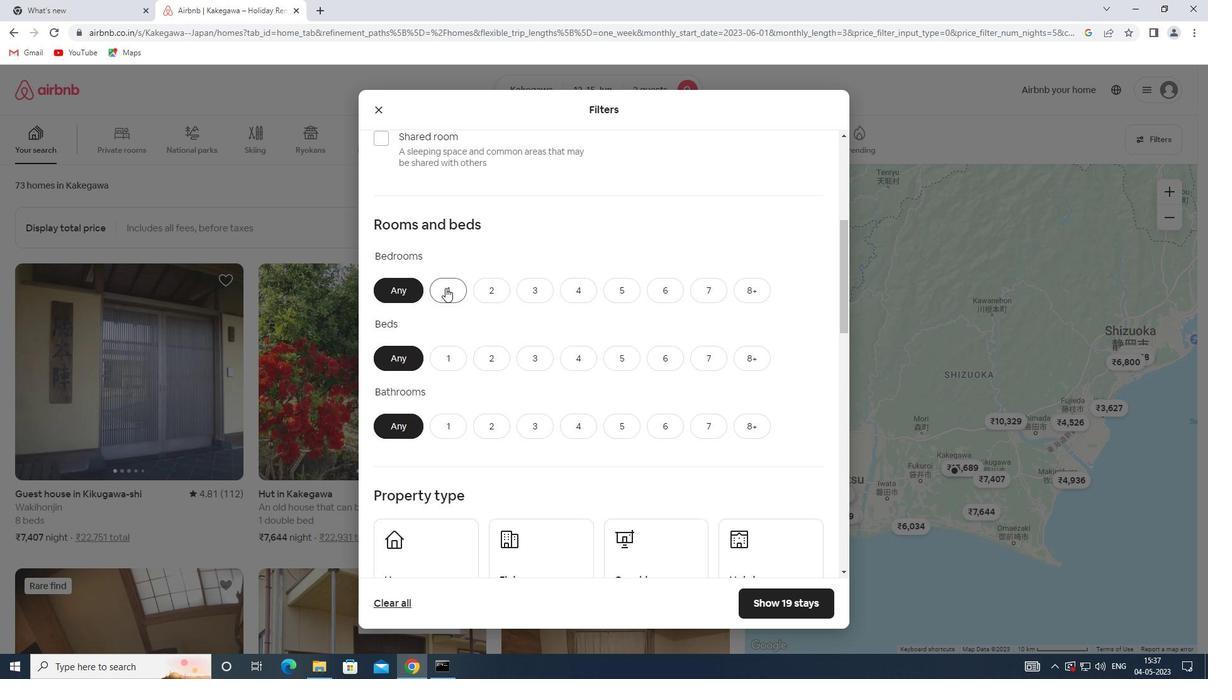
Action: Mouse moved to (448, 351)
Screenshot: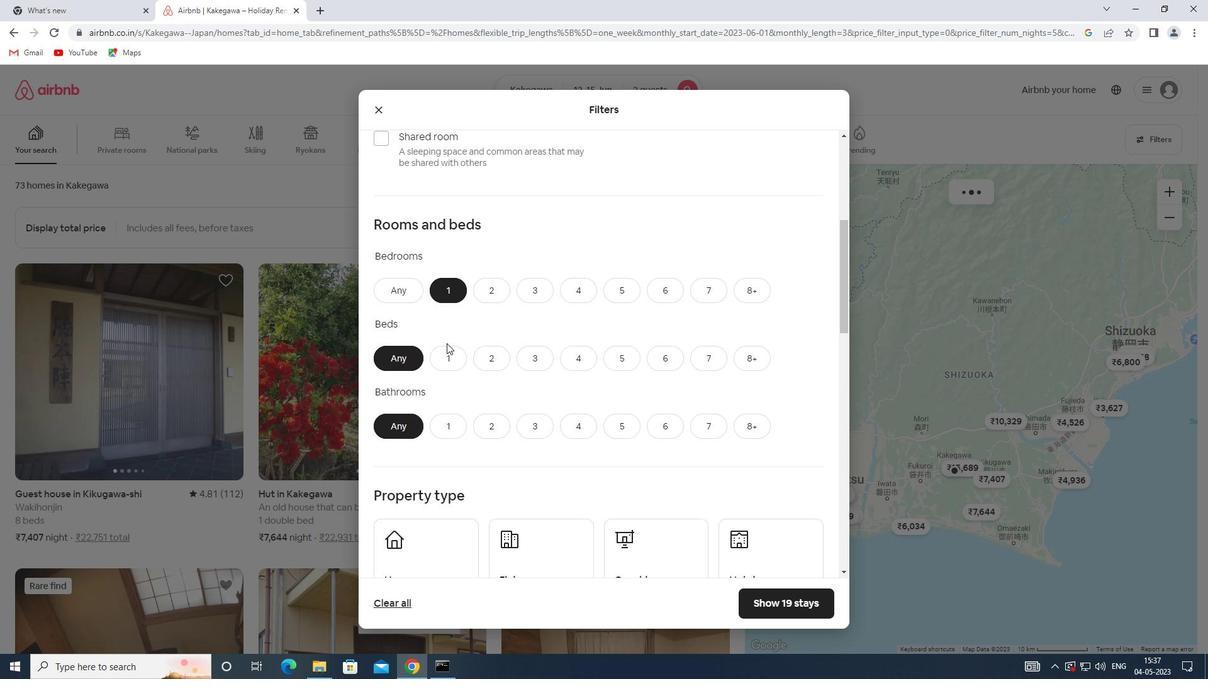 
Action: Mouse pressed left at (448, 351)
Screenshot: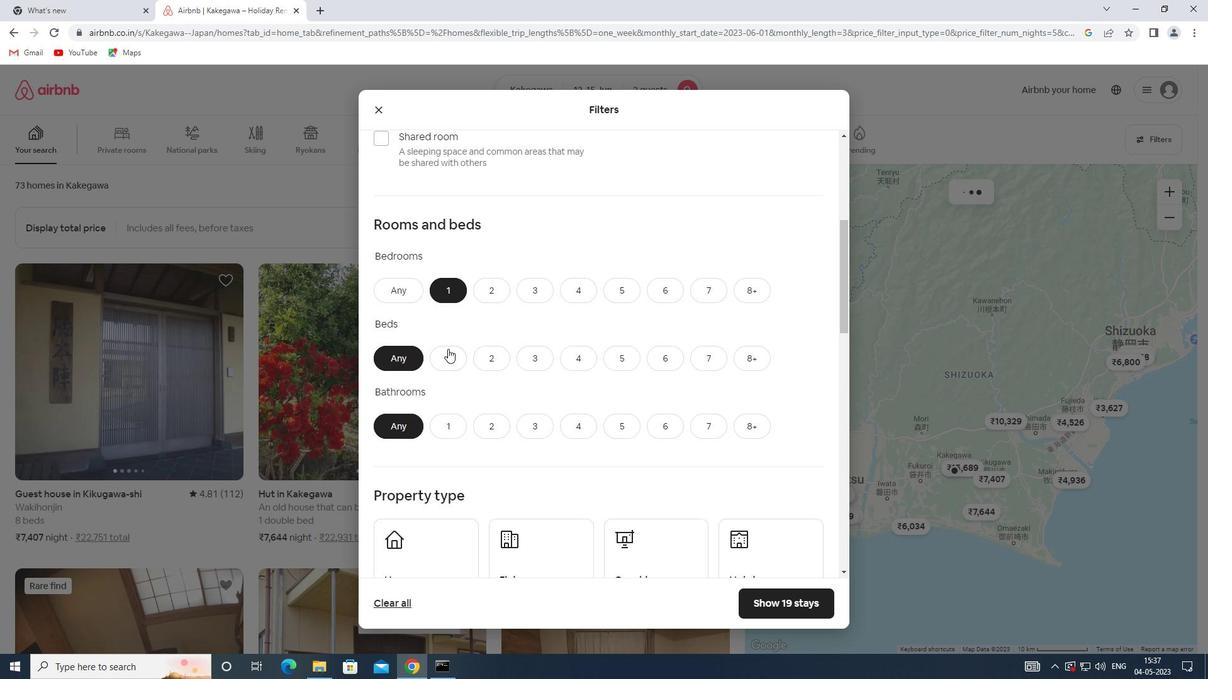 
Action: Mouse moved to (448, 436)
Screenshot: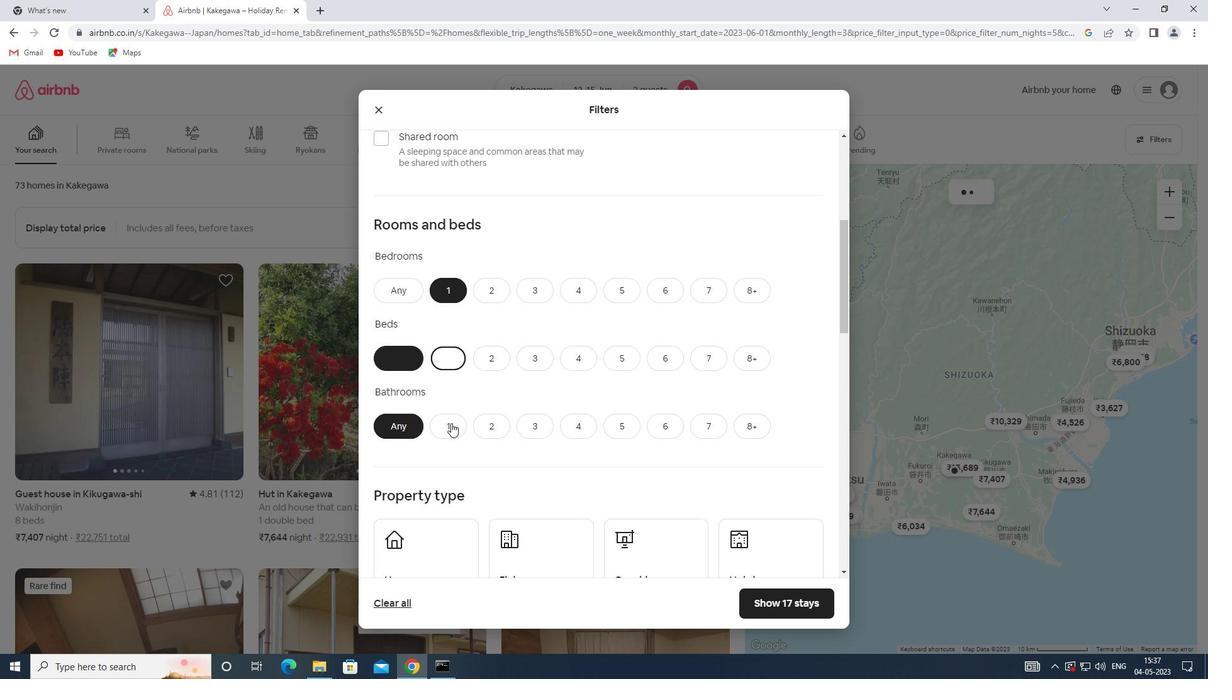 
Action: Mouse pressed left at (448, 436)
Screenshot: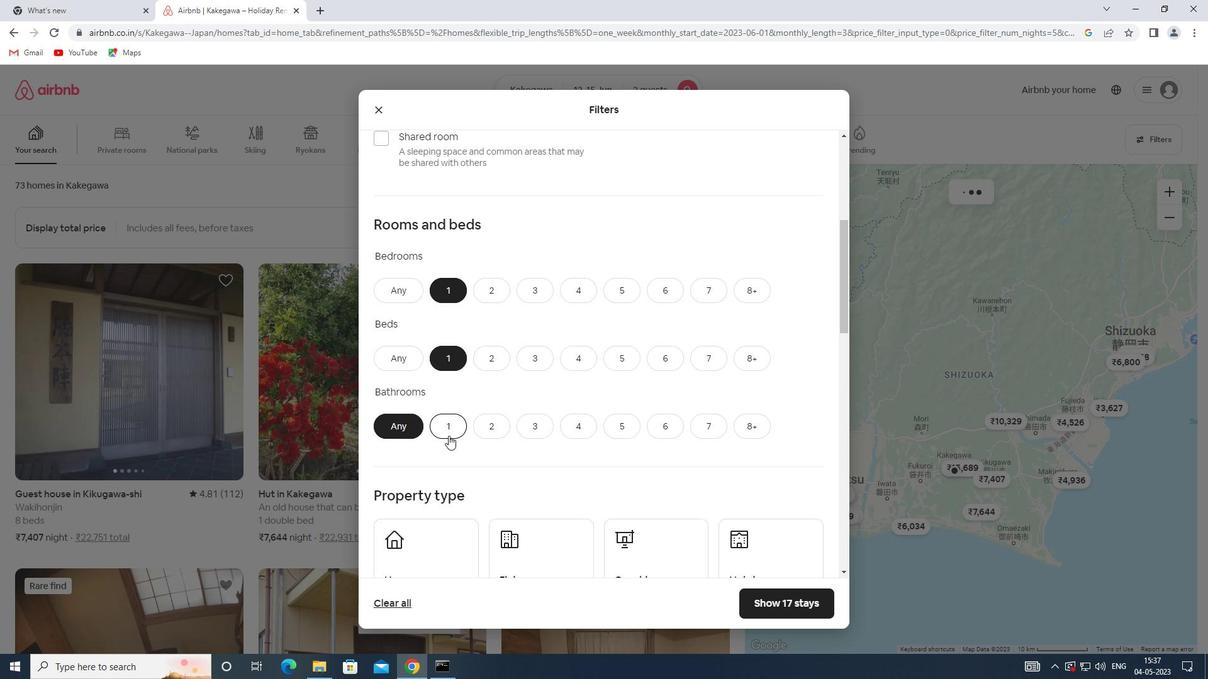 
Action: Mouse moved to (458, 385)
Screenshot: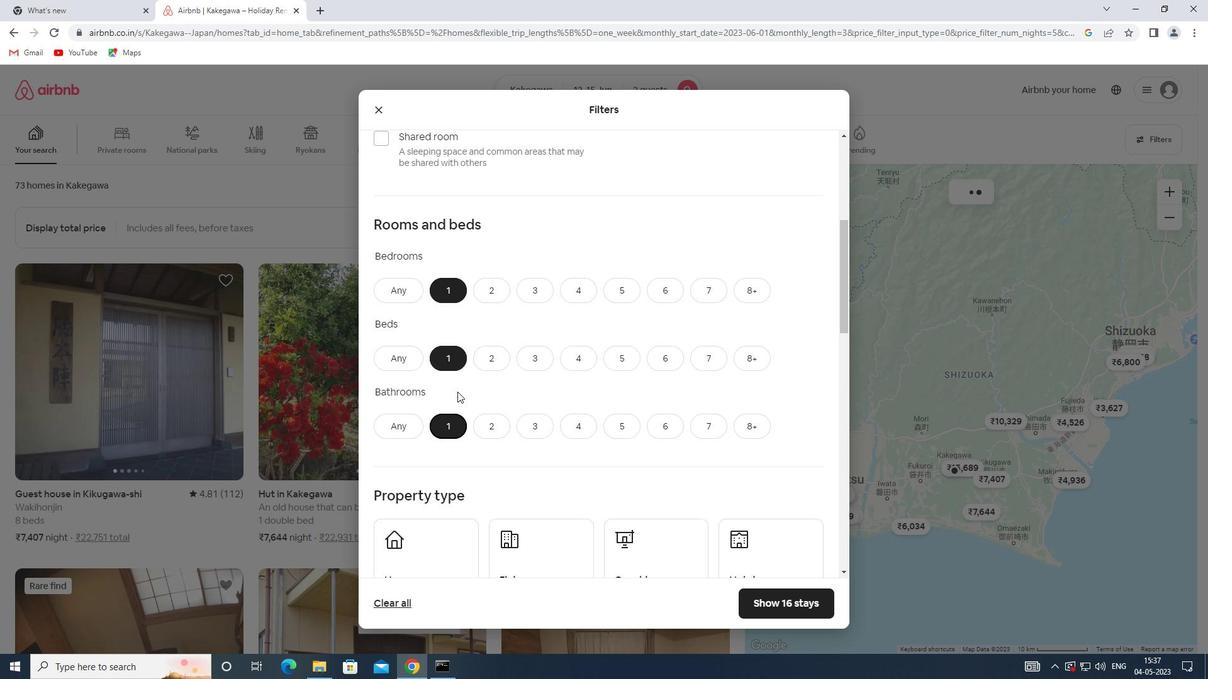 
Action: Mouse scrolled (458, 384) with delta (0, 0)
Screenshot: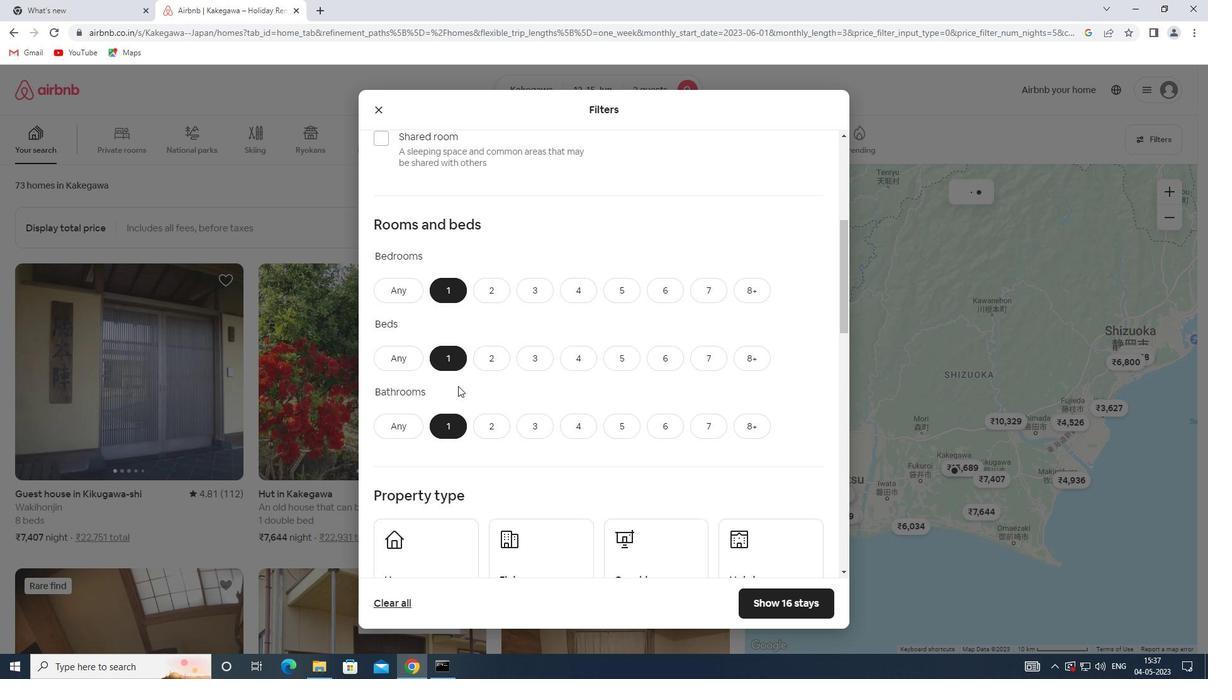 
Action: Mouse scrolled (458, 384) with delta (0, 0)
Screenshot: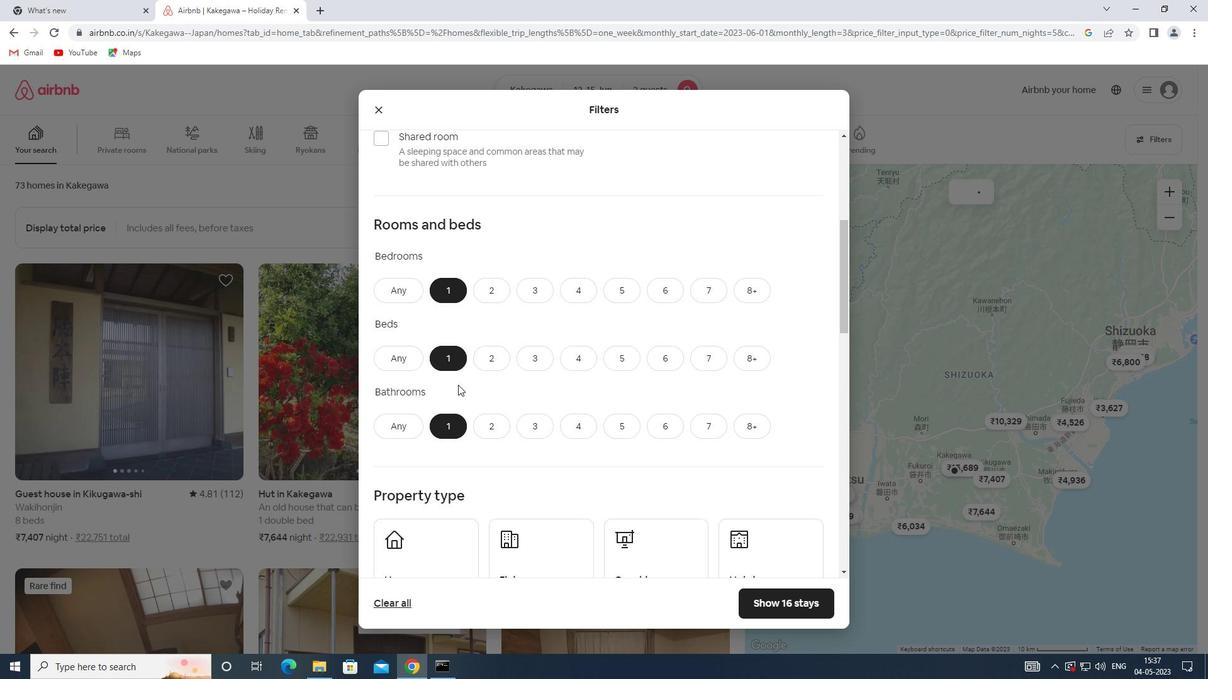 
Action: Mouse moved to (458, 382)
Screenshot: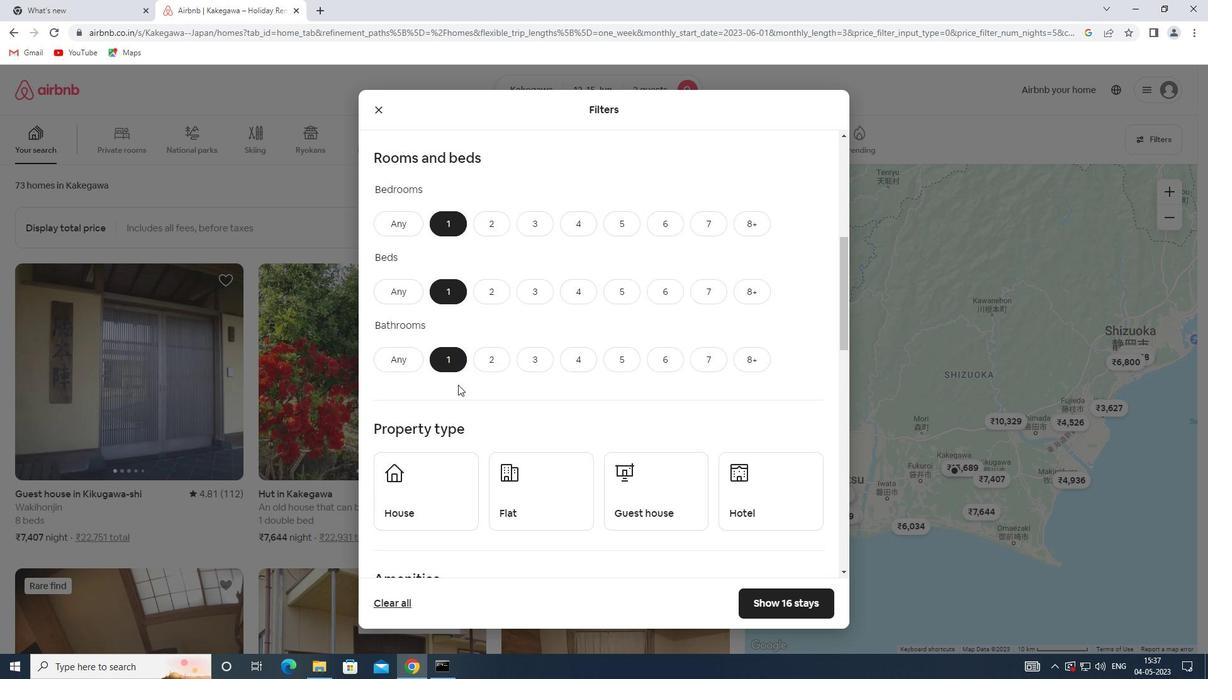
Action: Mouse scrolled (458, 382) with delta (0, 0)
Screenshot: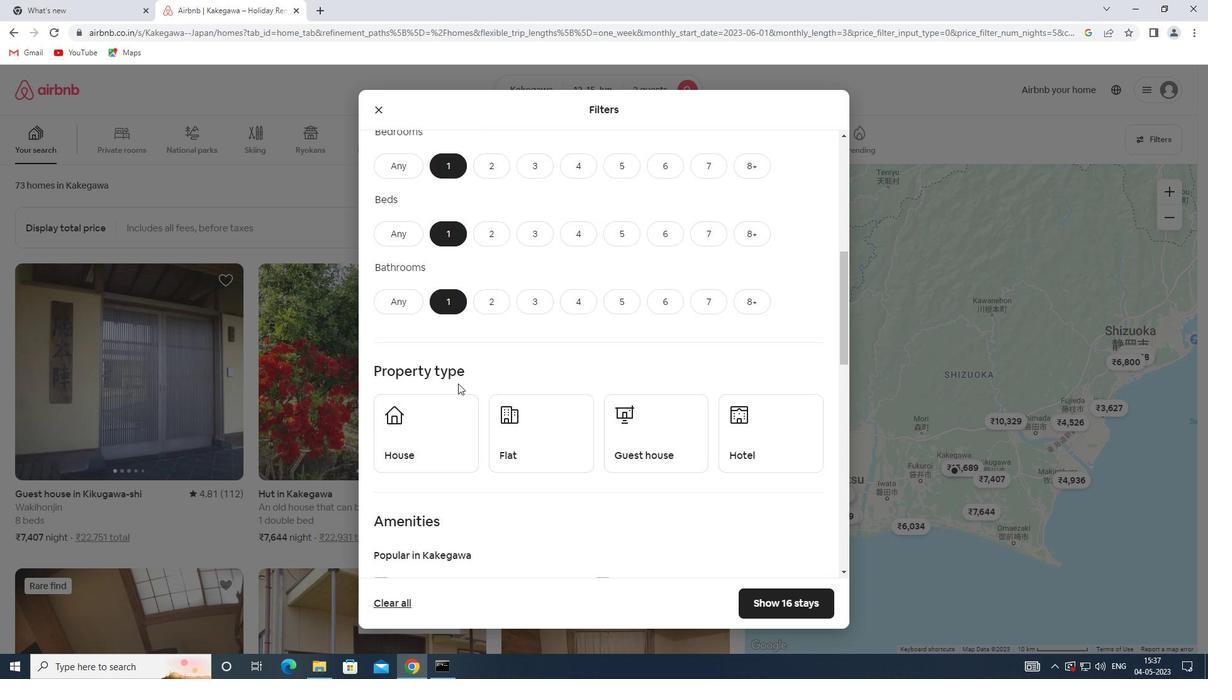 
Action: Mouse scrolled (458, 382) with delta (0, 0)
Screenshot: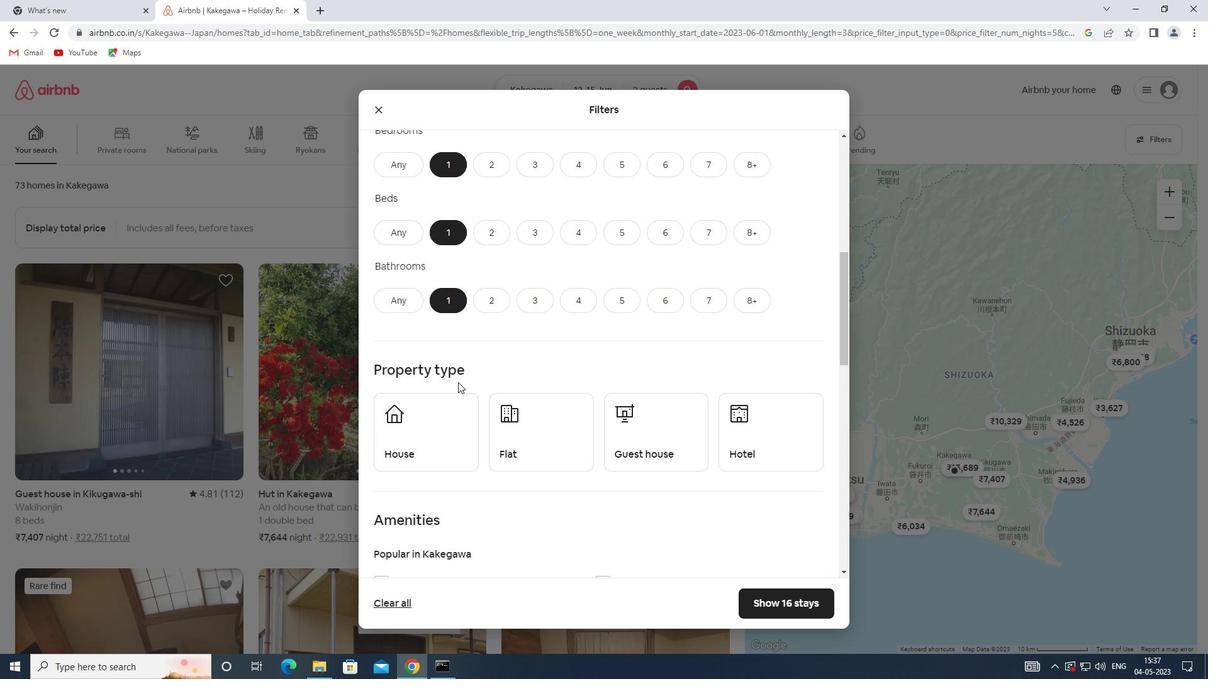 
Action: Mouse moved to (438, 319)
Screenshot: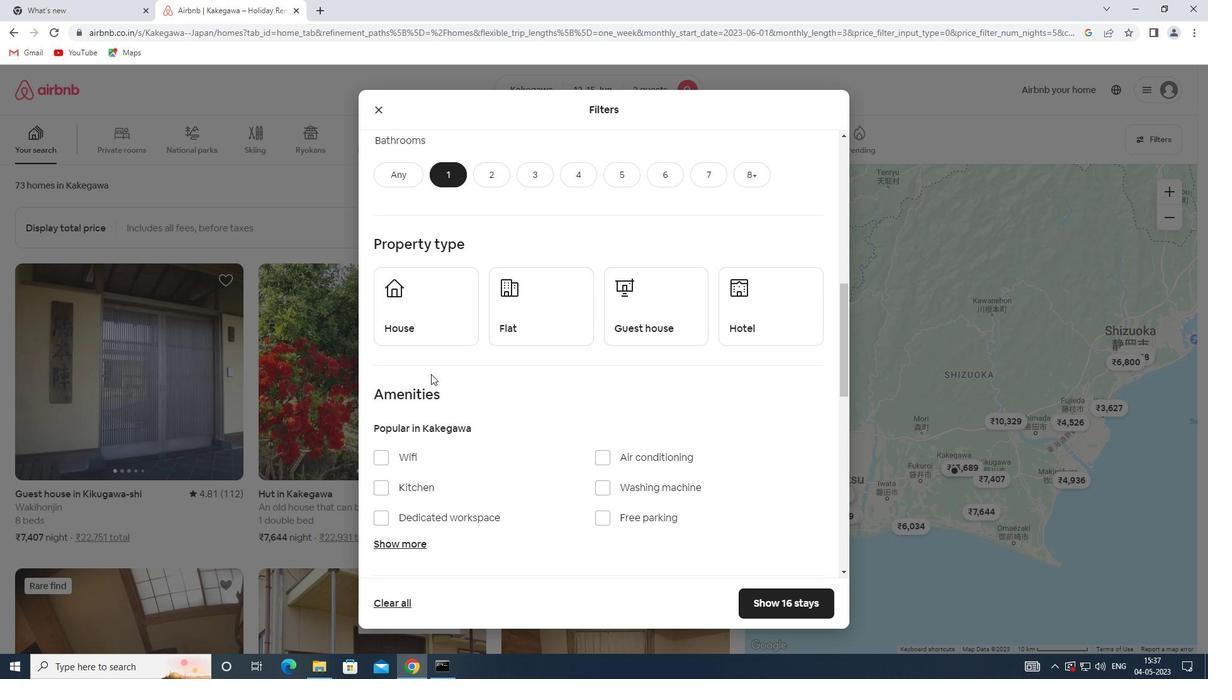 
Action: Mouse pressed left at (438, 319)
Screenshot: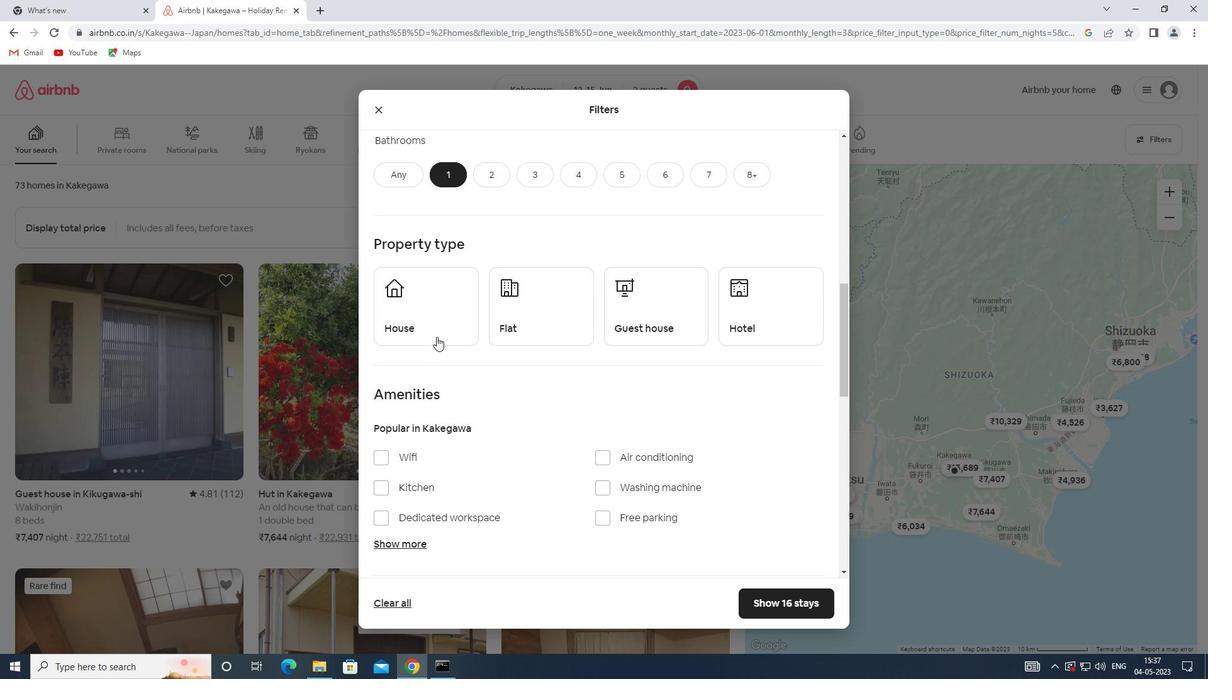
Action: Mouse moved to (523, 322)
Screenshot: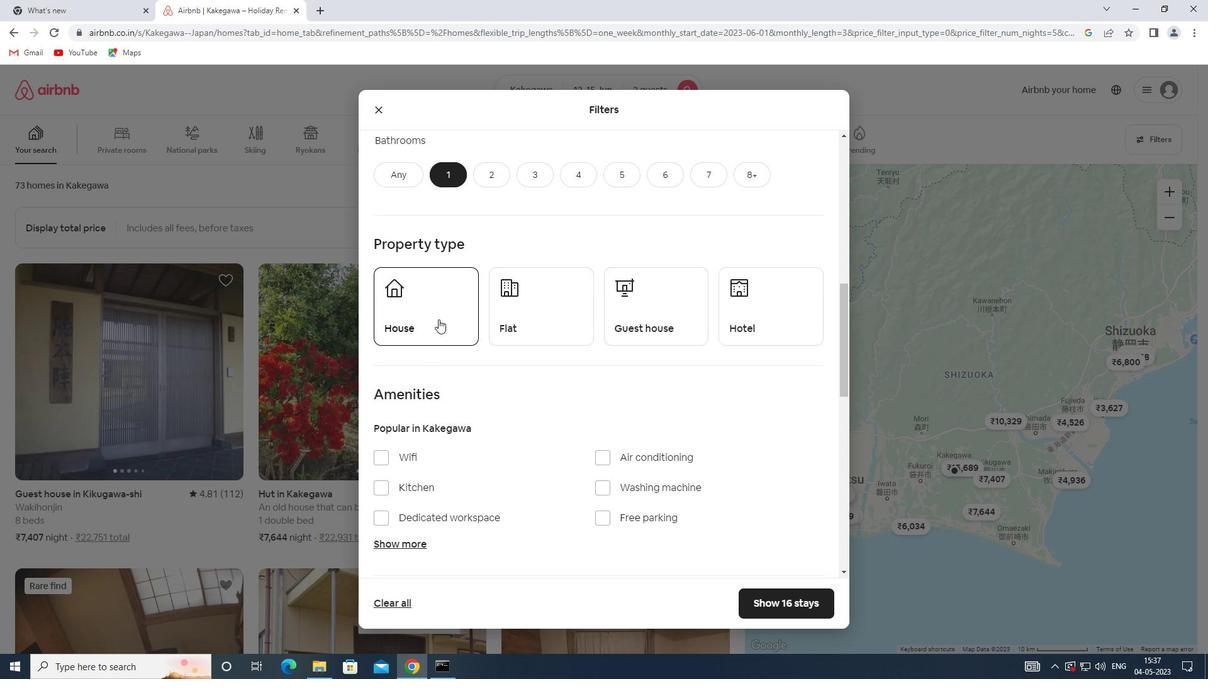 
Action: Mouse pressed left at (523, 322)
Screenshot: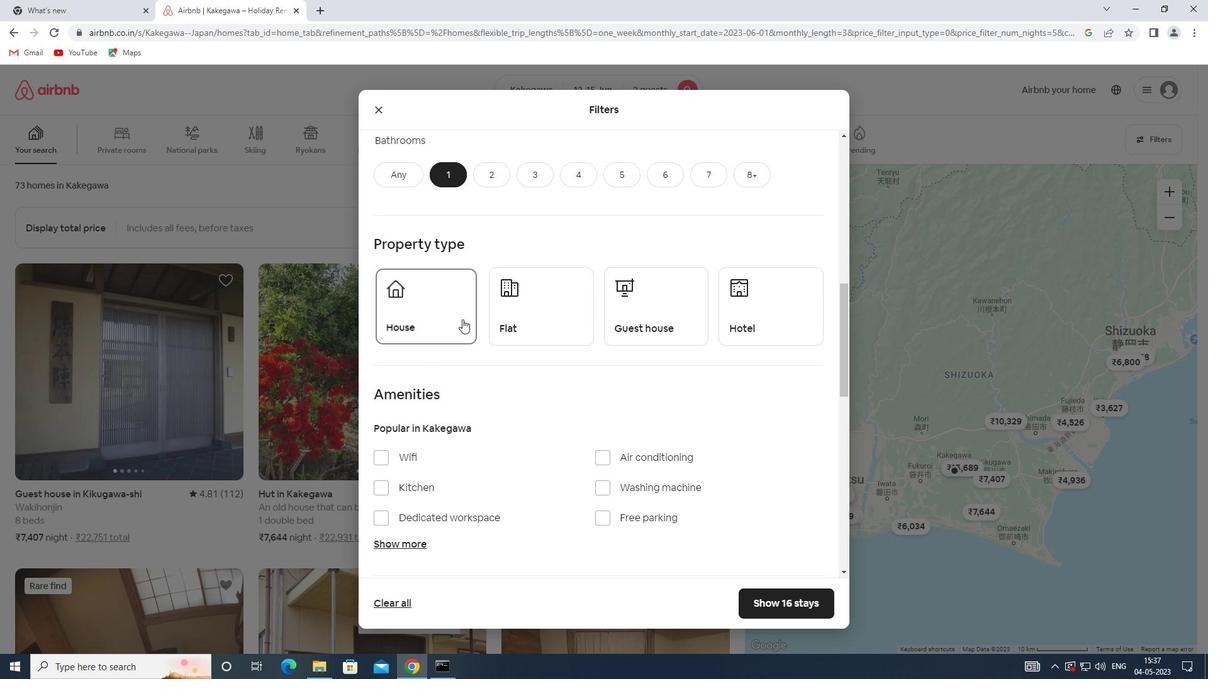 
Action: Mouse moved to (621, 322)
Screenshot: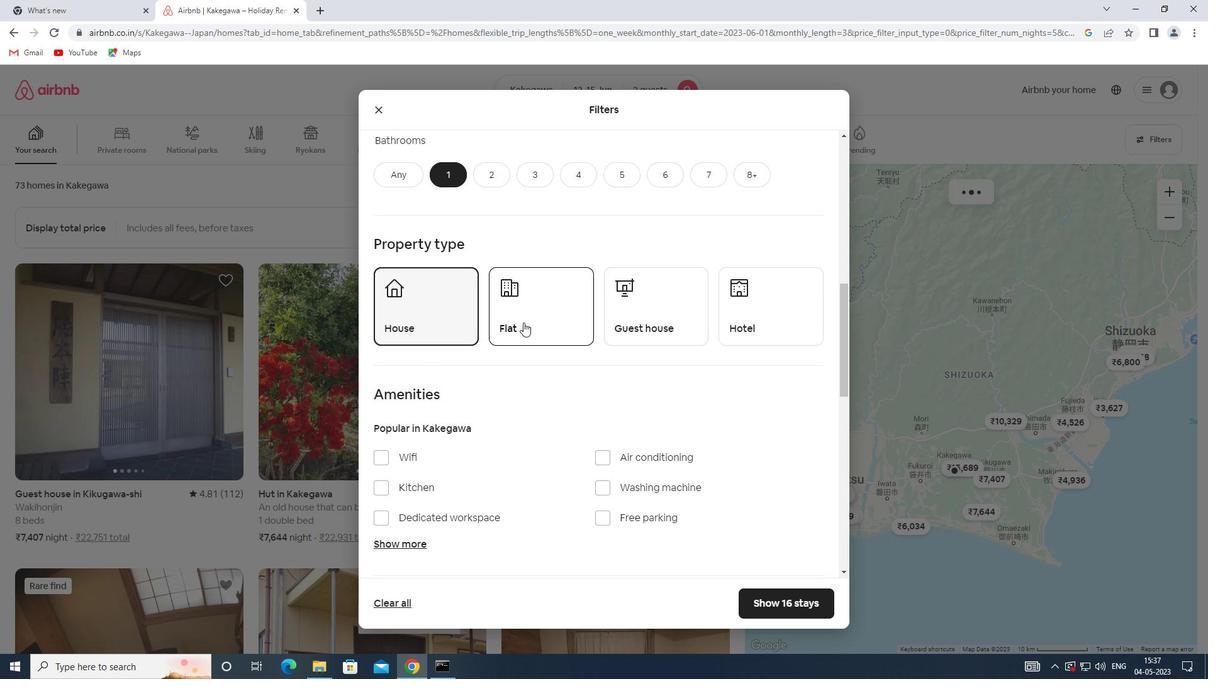 
Action: Mouse pressed left at (621, 322)
Screenshot: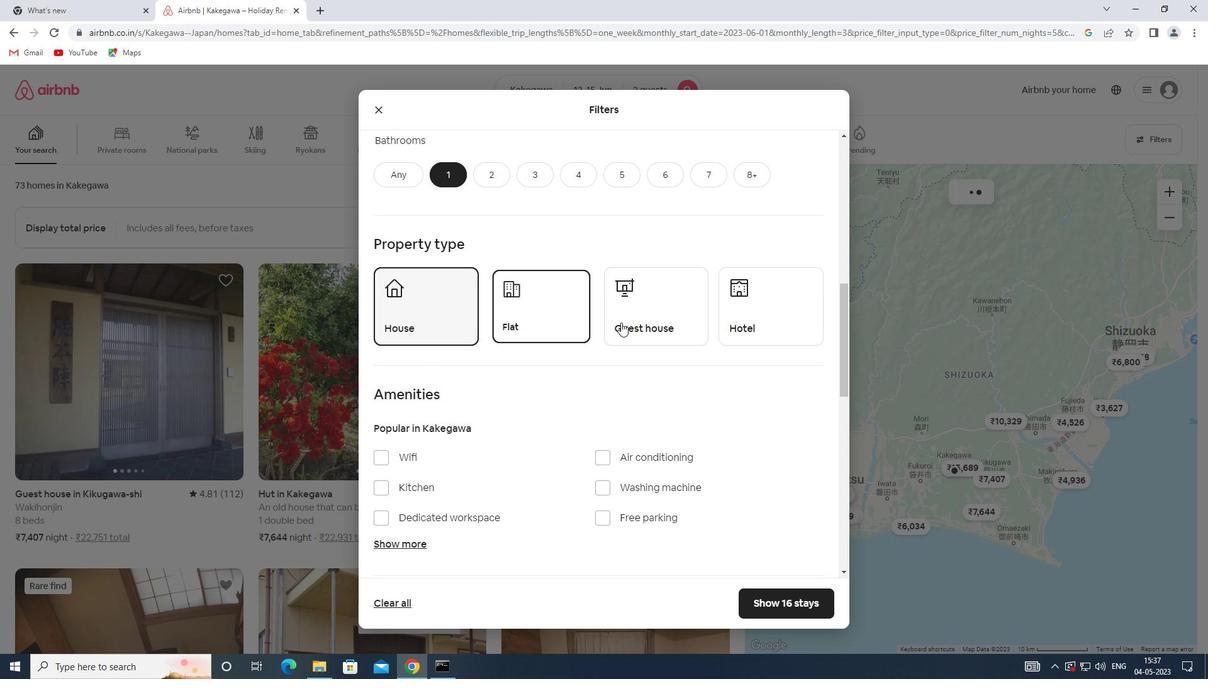 
Action: Mouse moved to (809, 317)
Screenshot: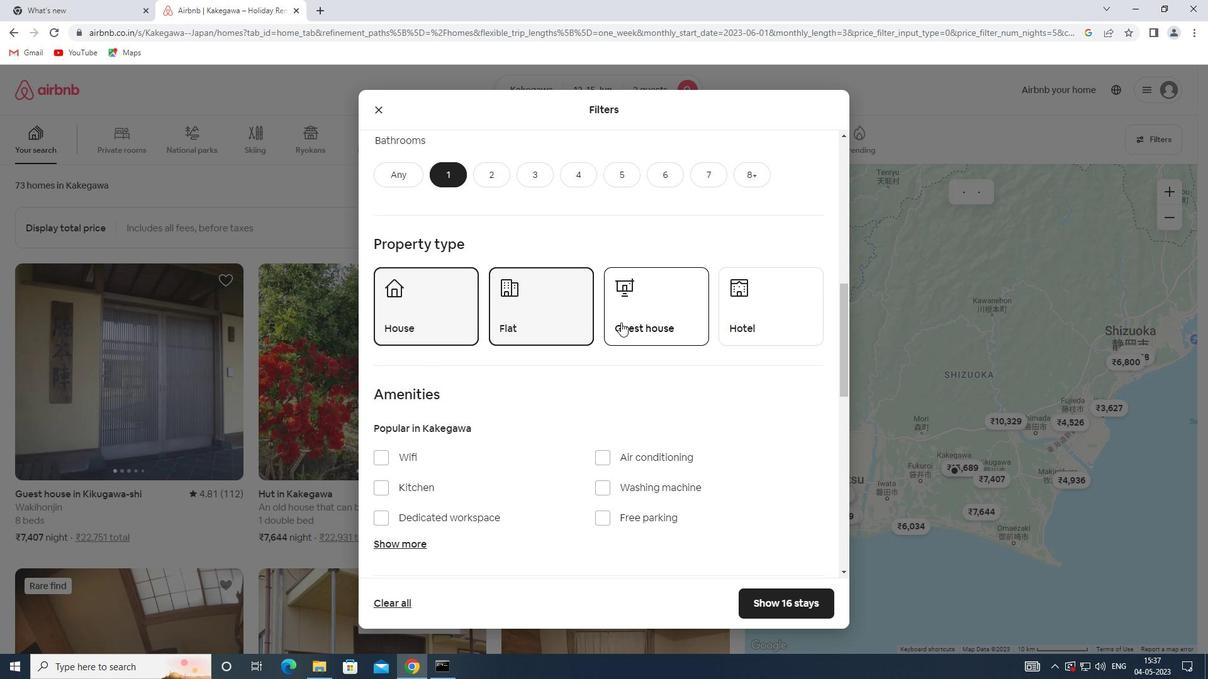 
Action: Mouse pressed left at (809, 317)
Screenshot: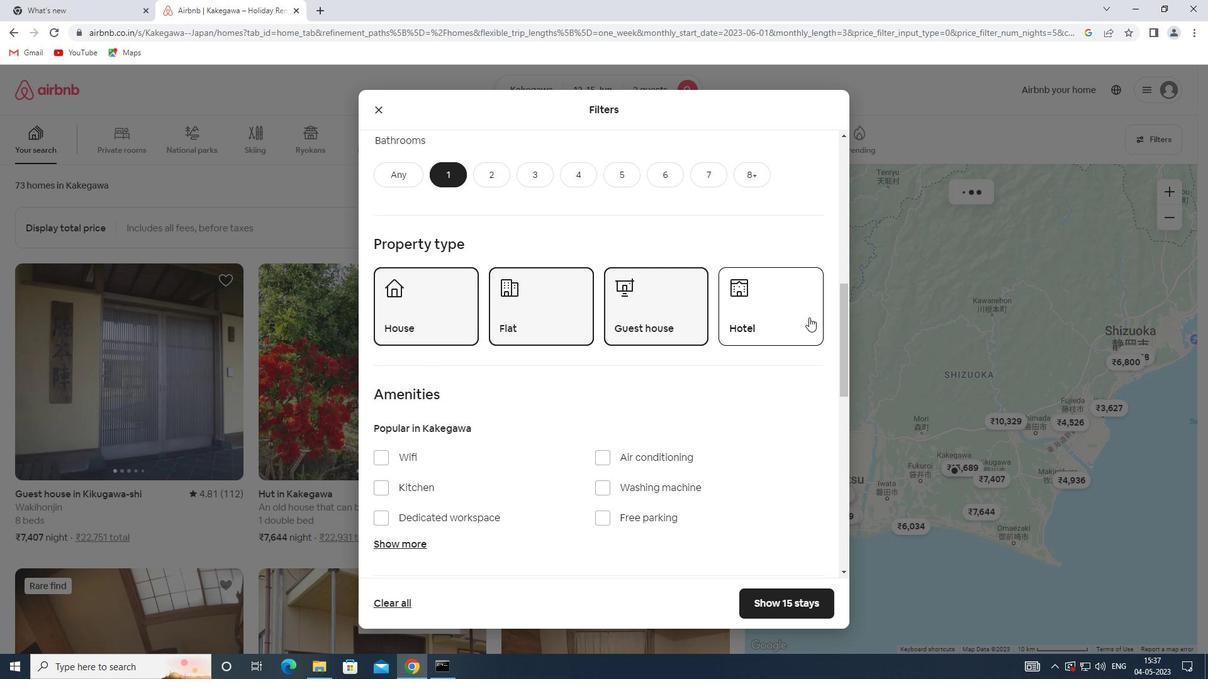 
Action: Mouse moved to (713, 334)
Screenshot: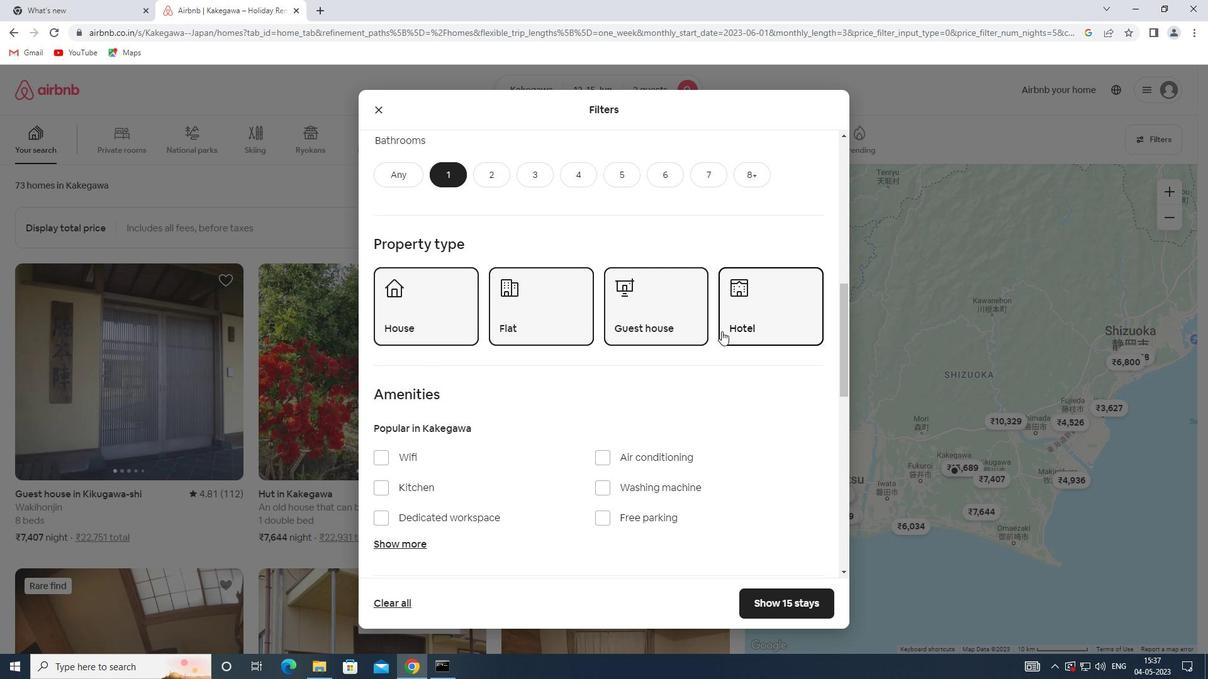 
Action: Mouse scrolled (713, 334) with delta (0, 0)
Screenshot: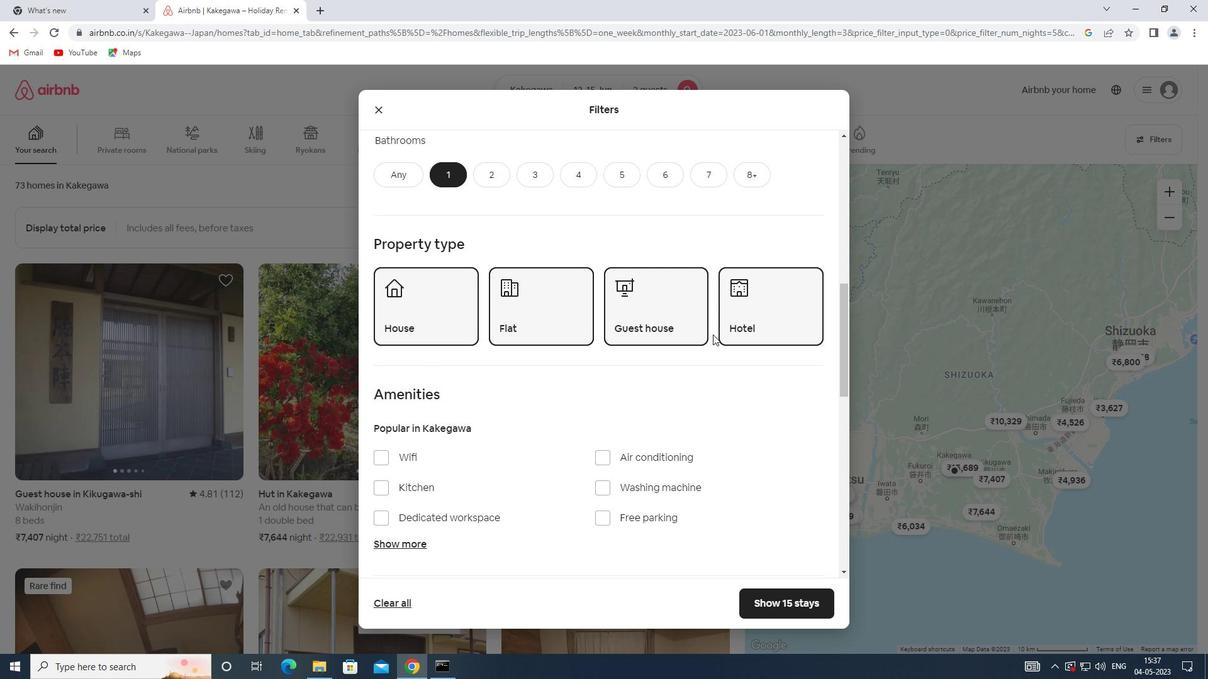 
Action: Mouse scrolled (713, 334) with delta (0, 0)
Screenshot: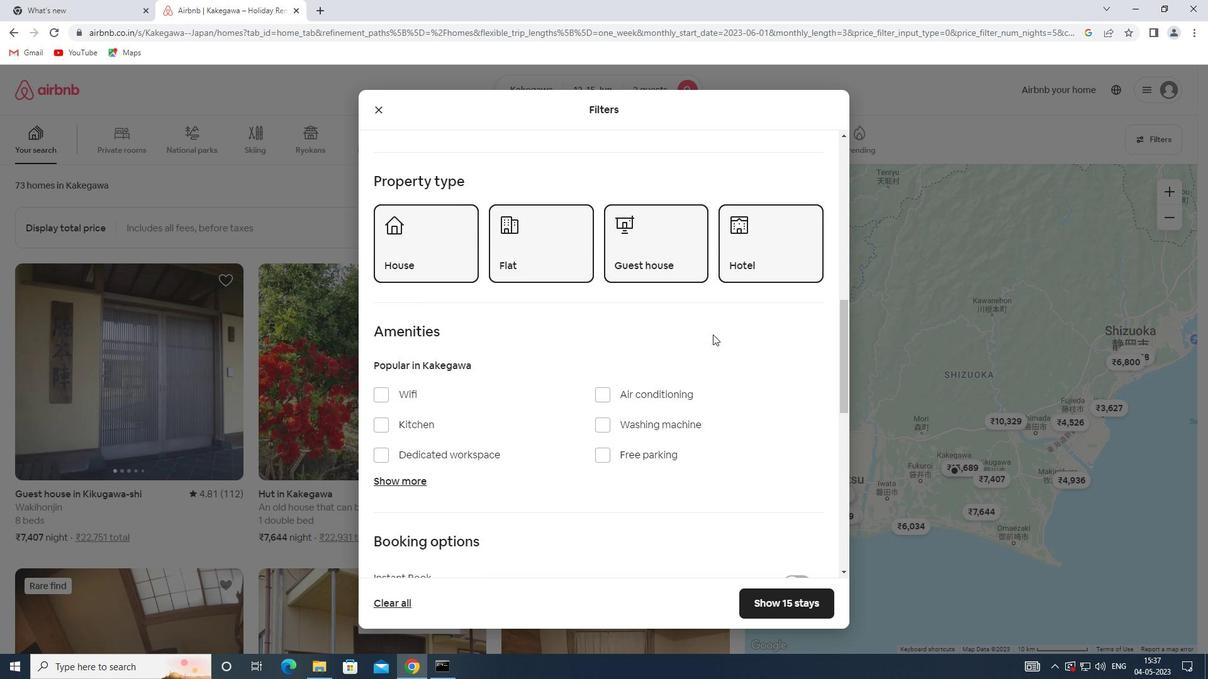 
Action: Mouse scrolled (713, 334) with delta (0, 0)
Screenshot: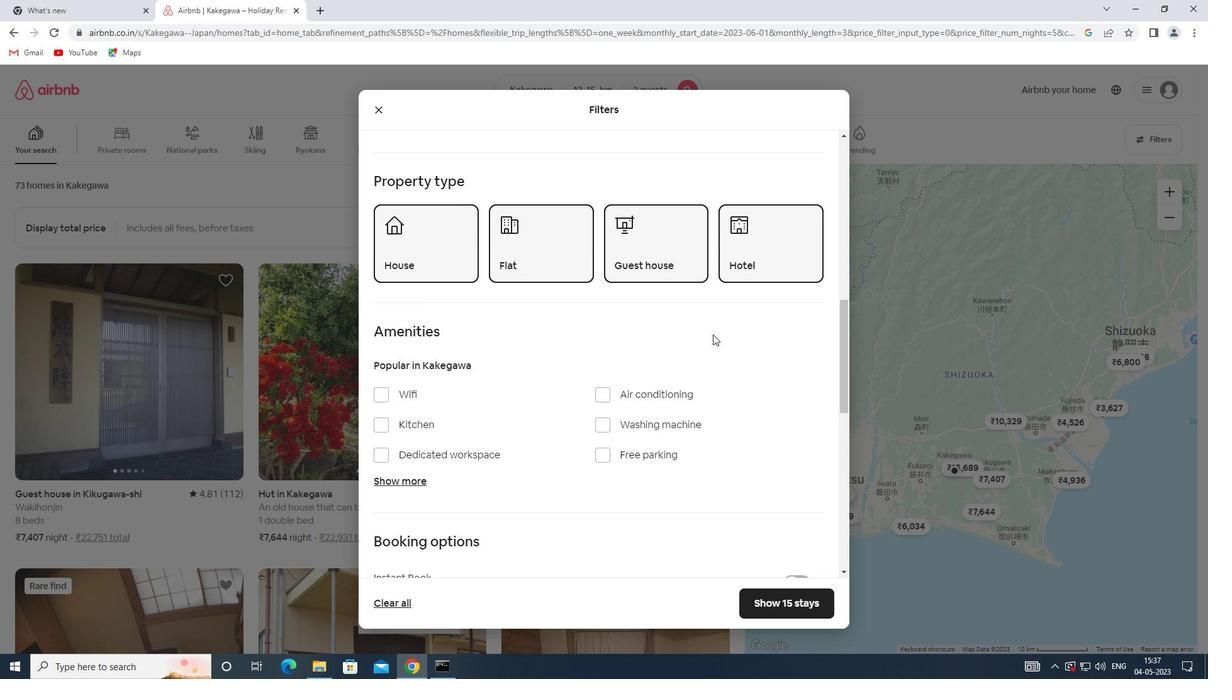 
Action: Mouse scrolled (713, 334) with delta (0, 0)
Screenshot: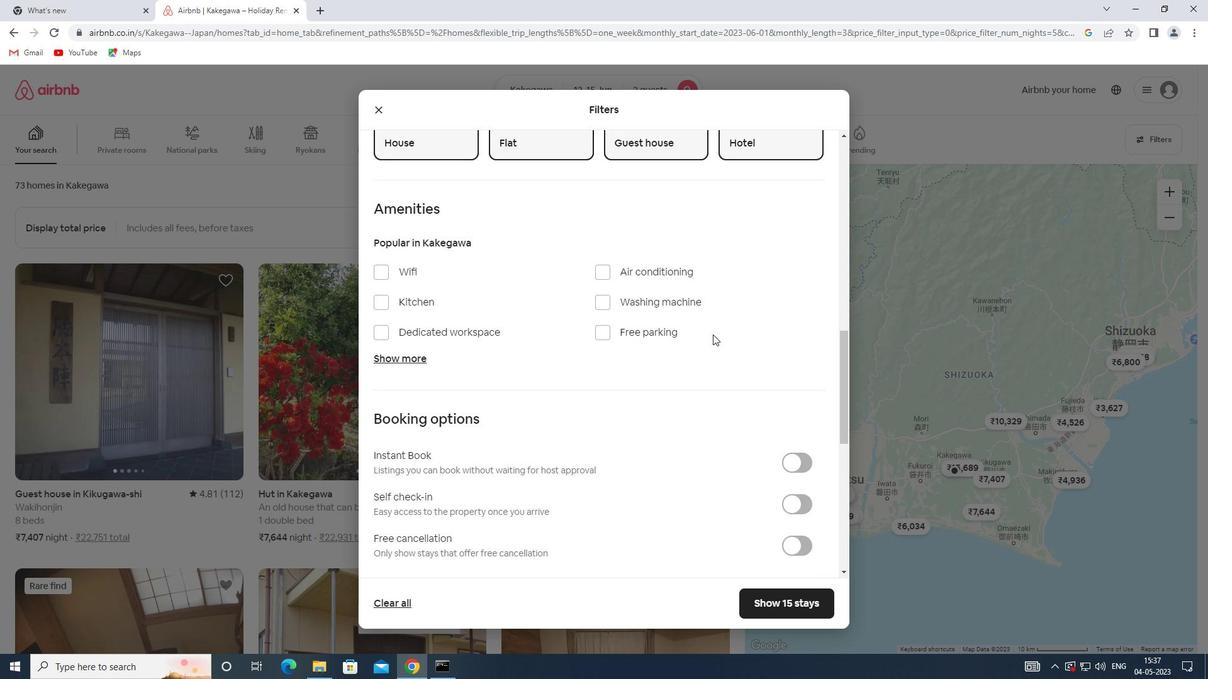 
Action: Mouse scrolled (713, 334) with delta (0, 0)
Screenshot: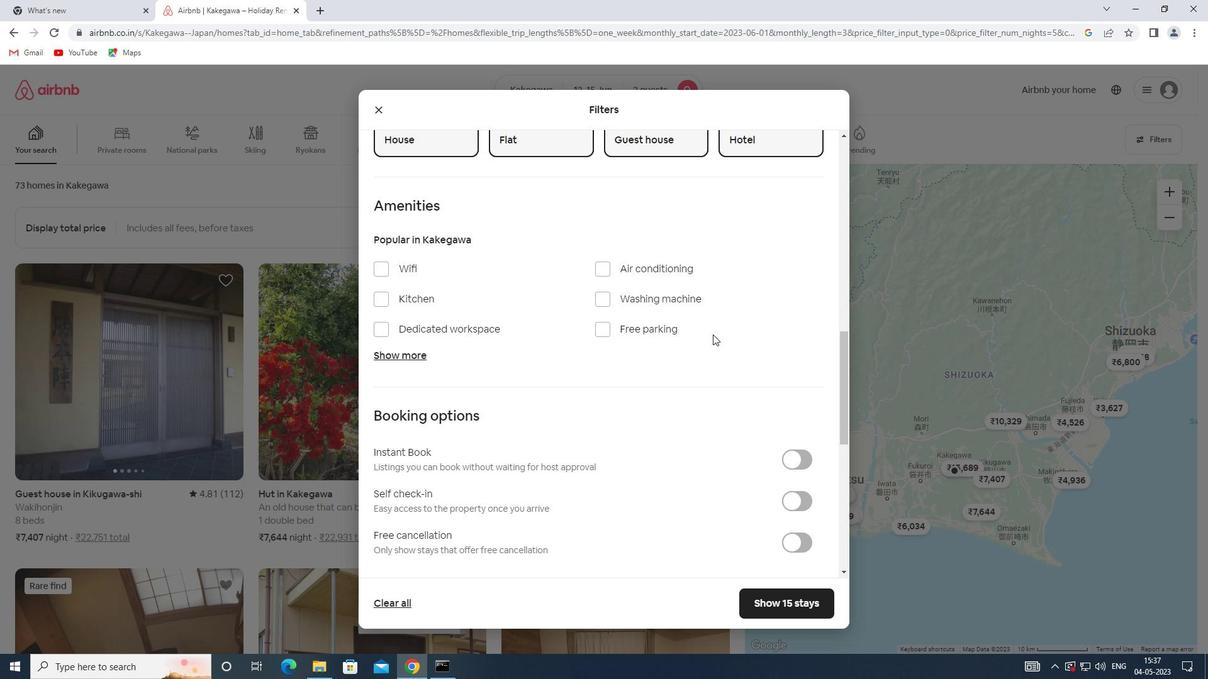 
Action: Mouse scrolled (713, 334) with delta (0, 0)
Screenshot: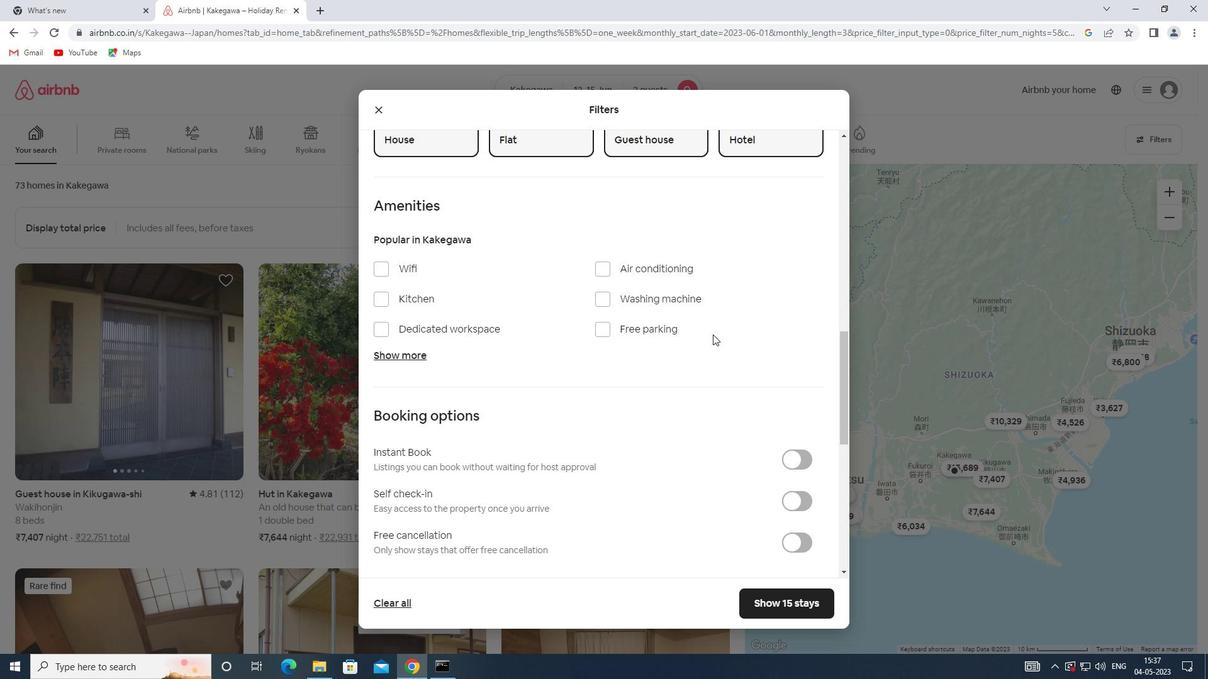 
Action: Mouse moved to (796, 315)
Screenshot: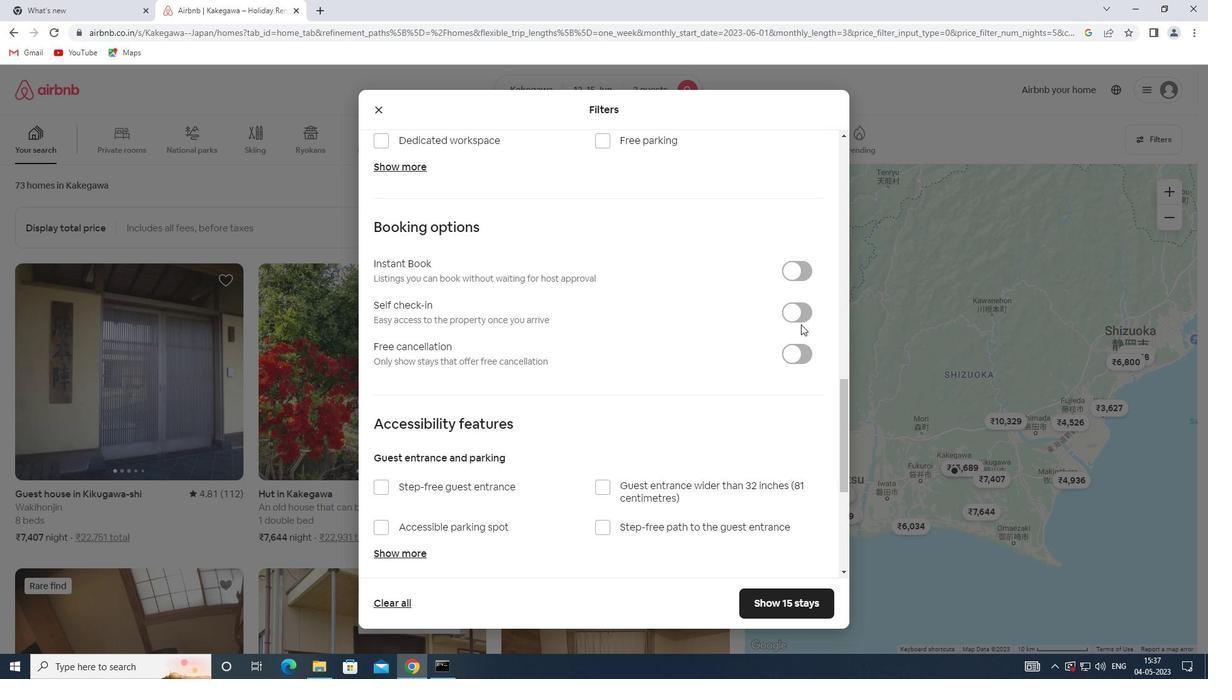 
Action: Mouse pressed left at (796, 315)
Screenshot: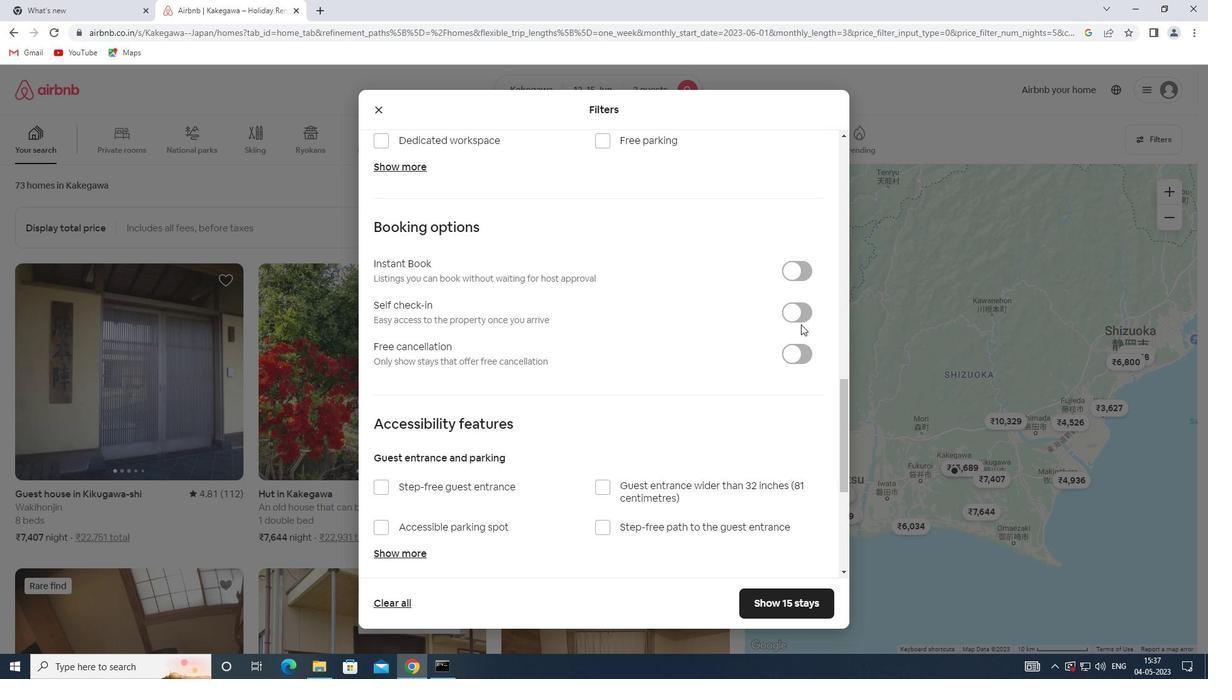 
Action: Mouse moved to (611, 370)
Screenshot: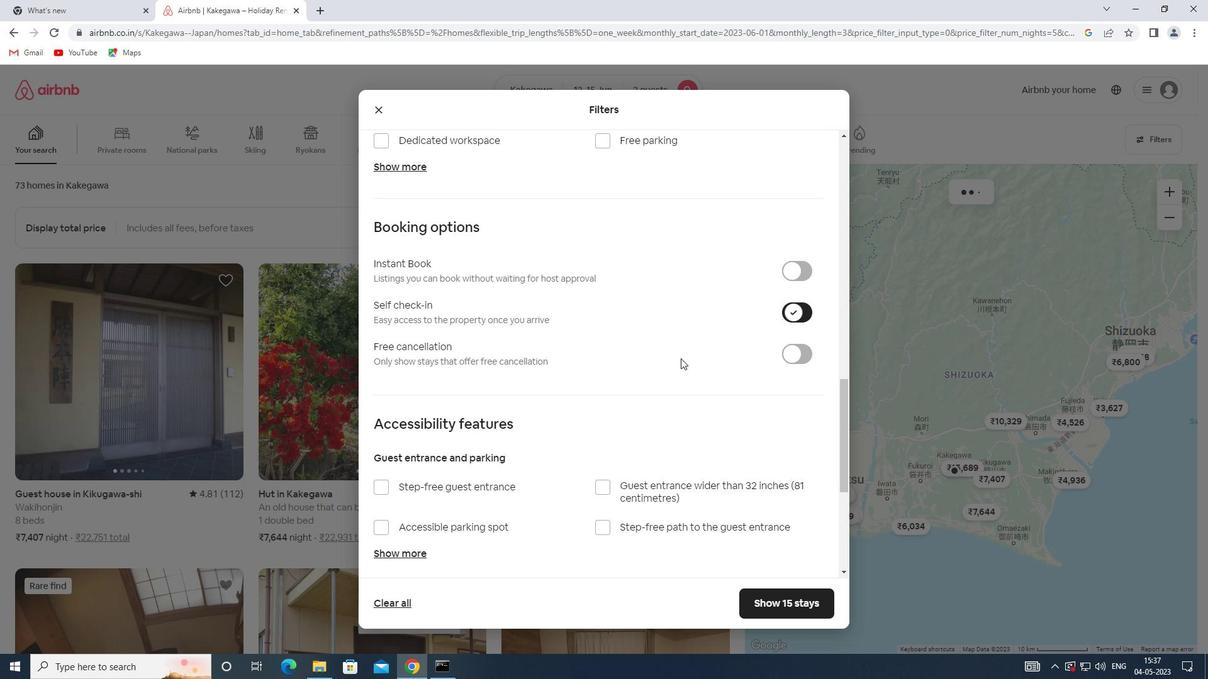 
Action: Mouse scrolled (611, 369) with delta (0, 0)
Screenshot: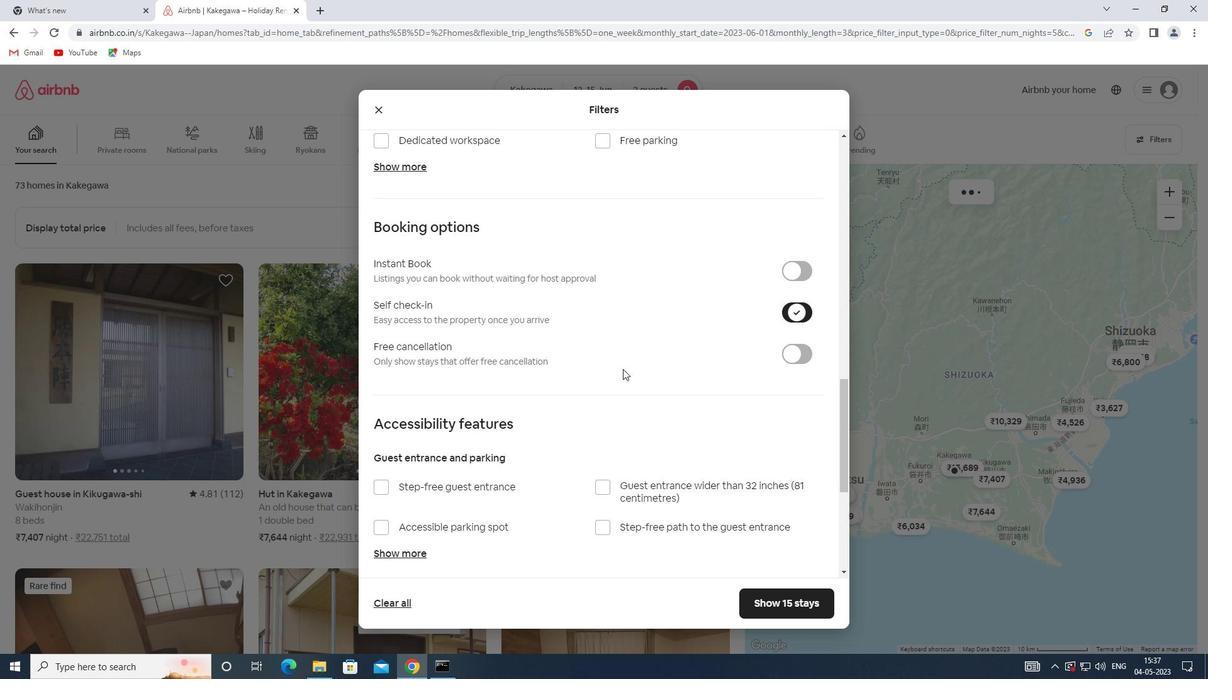 
Action: Mouse scrolled (611, 369) with delta (0, 0)
Screenshot: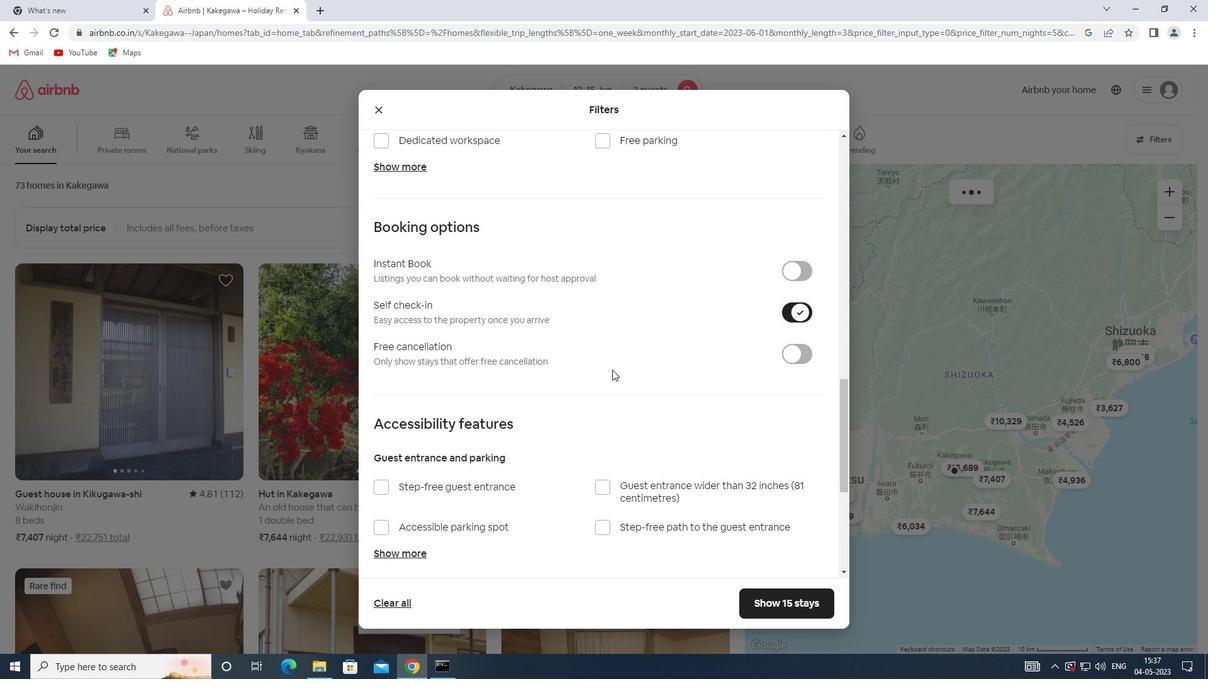 
Action: Mouse scrolled (611, 369) with delta (0, 0)
Screenshot: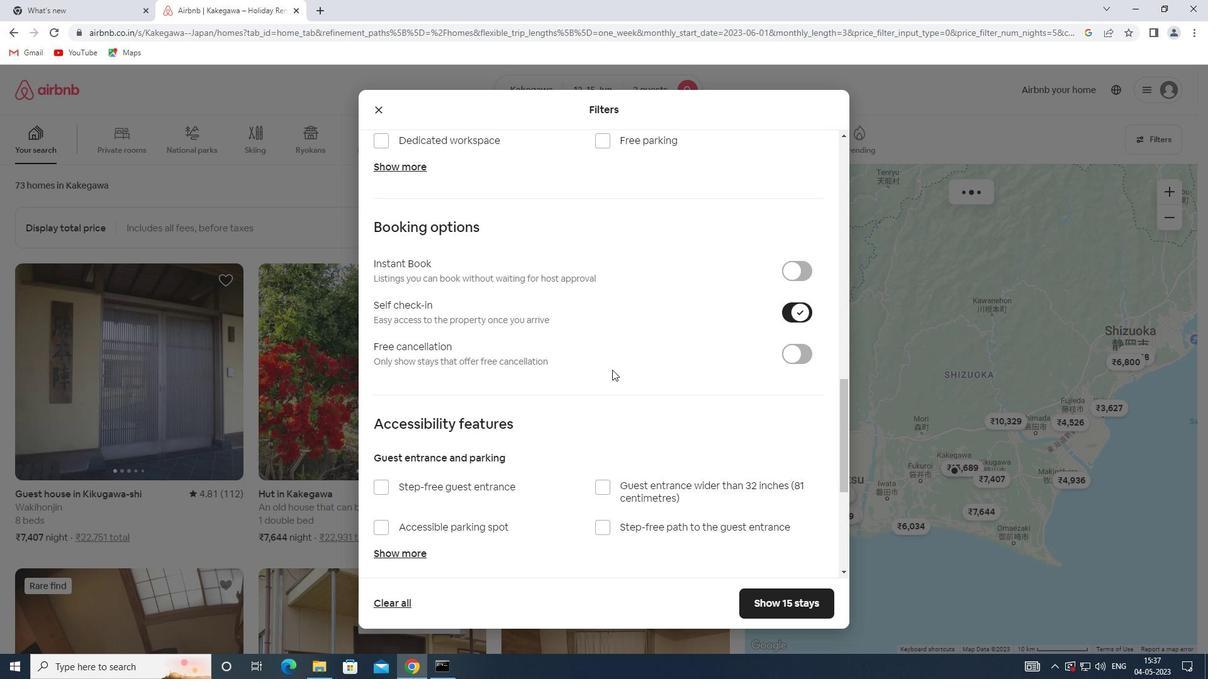 
Action: Mouse scrolled (611, 369) with delta (0, 0)
Screenshot: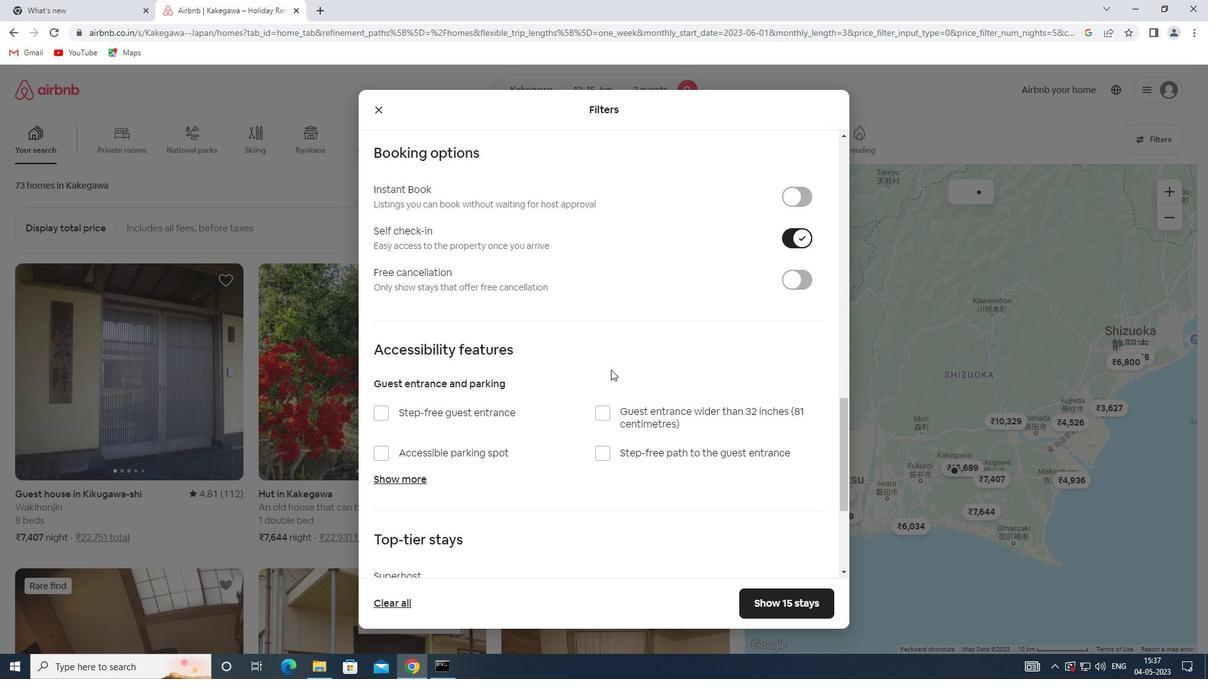 
Action: Mouse scrolled (611, 369) with delta (0, 0)
Screenshot: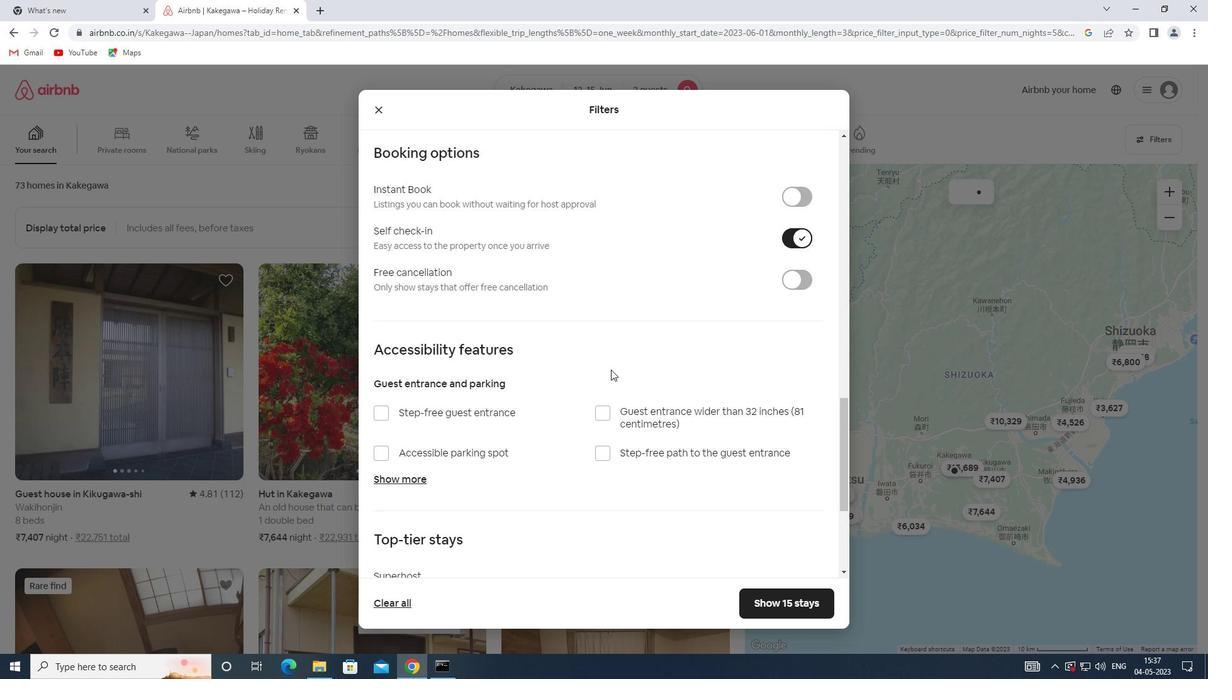 
Action: Mouse scrolled (611, 369) with delta (0, 0)
Screenshot: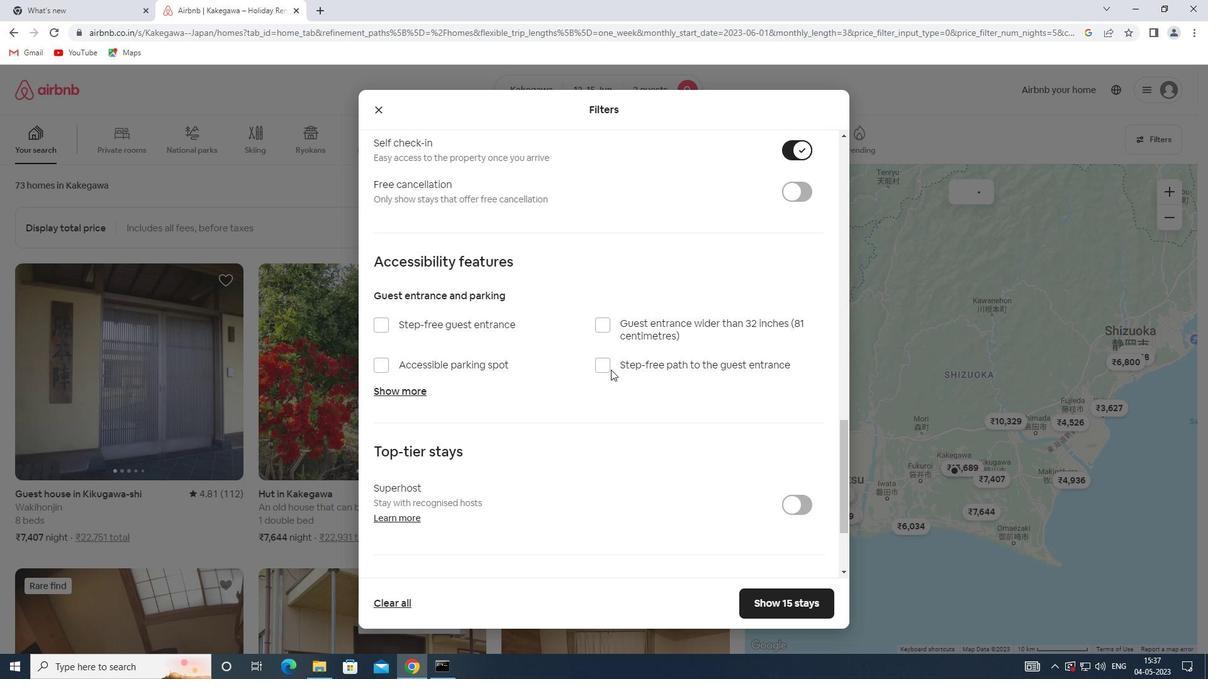 
Action: Mouse moved to (610, 370)
Screenshot: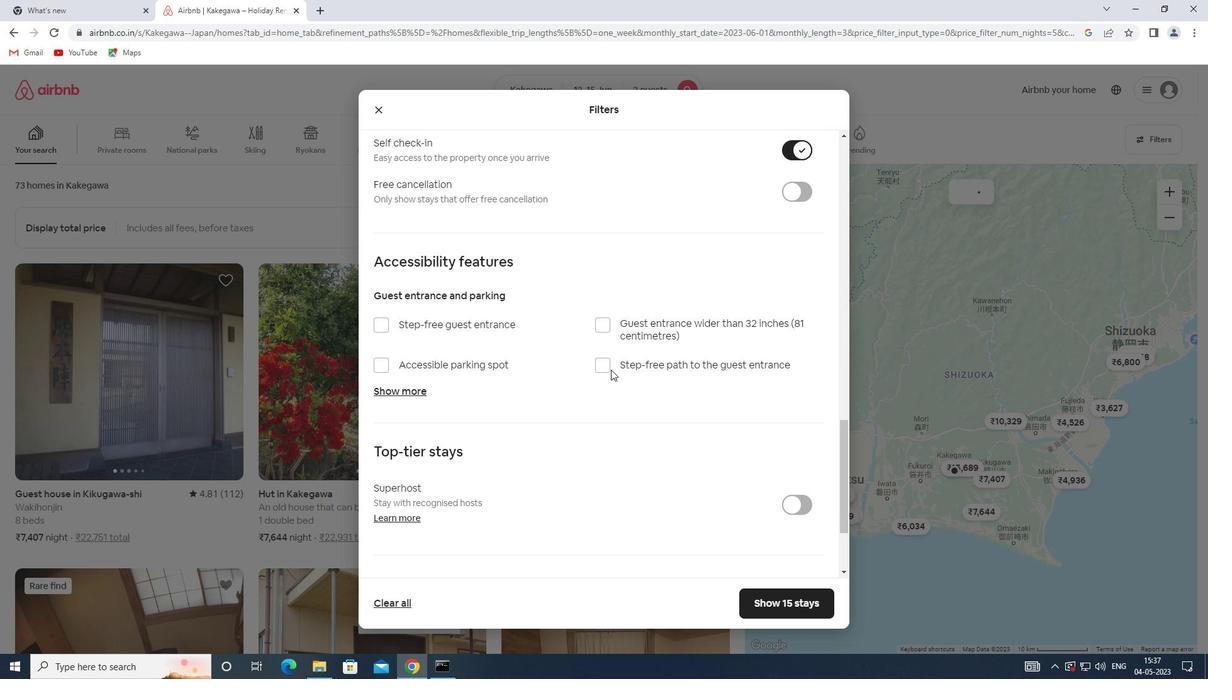 
Action: Mouse scrolled (610, 369) with delta (0, 0)
Screenshot: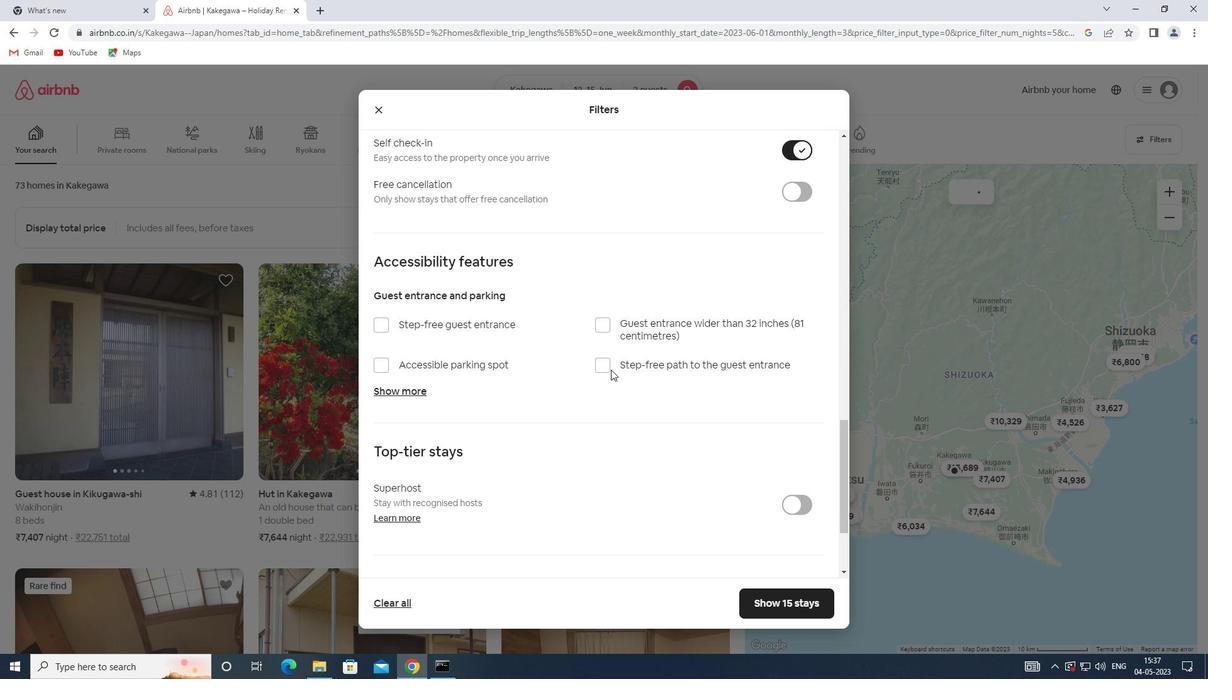 
Action: Mouse moved to (411, 489)
Screenshot: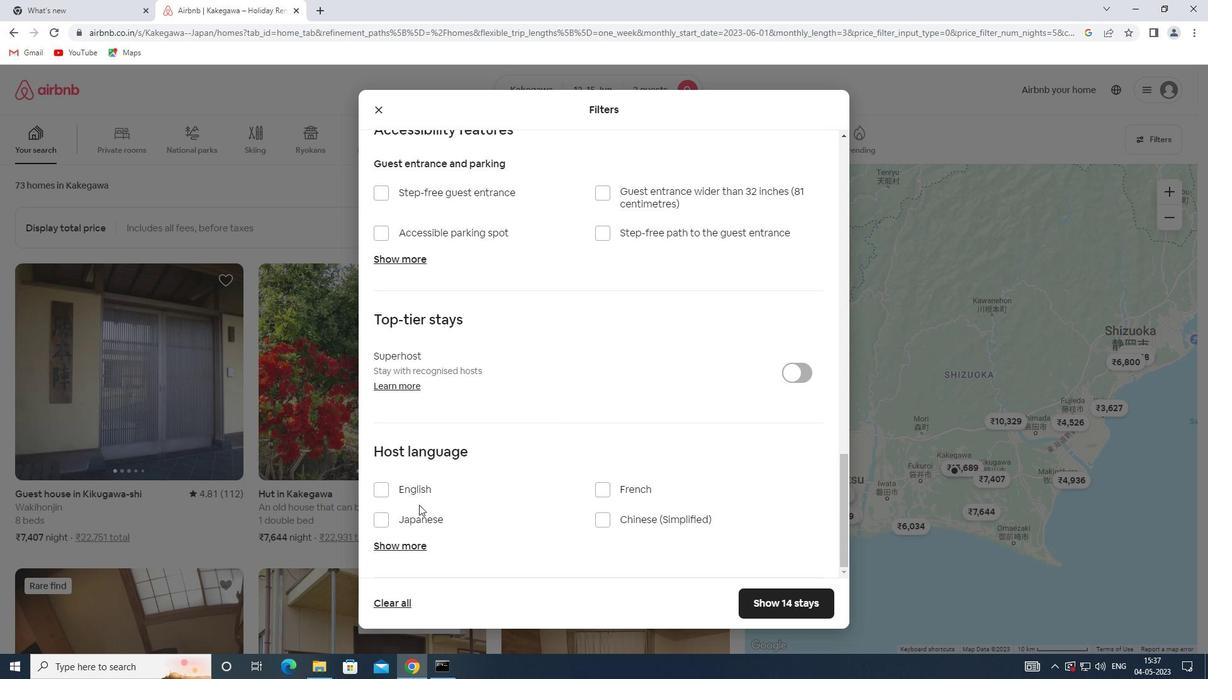 
Action: Mouse pressed left at (411, 489)
Screenshot: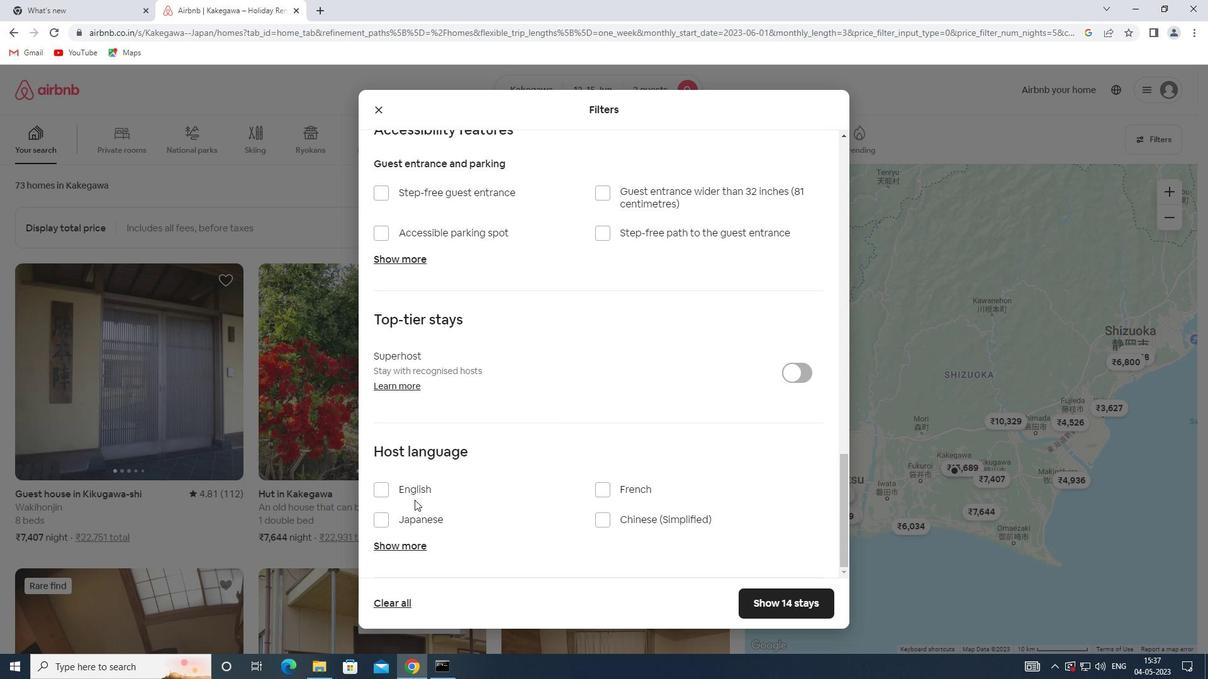 
Action: Mouse moved to (818, 594)
Screenshot: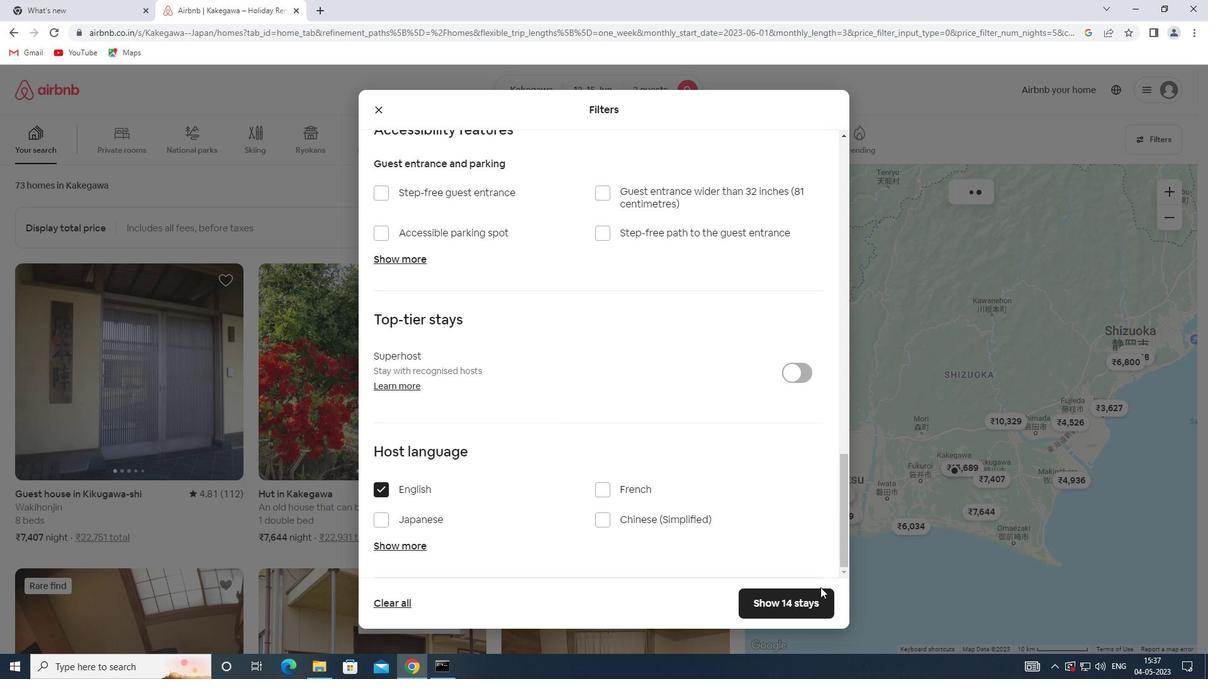 
Action: Mouse pressed left at (818, 594)
Screenshot: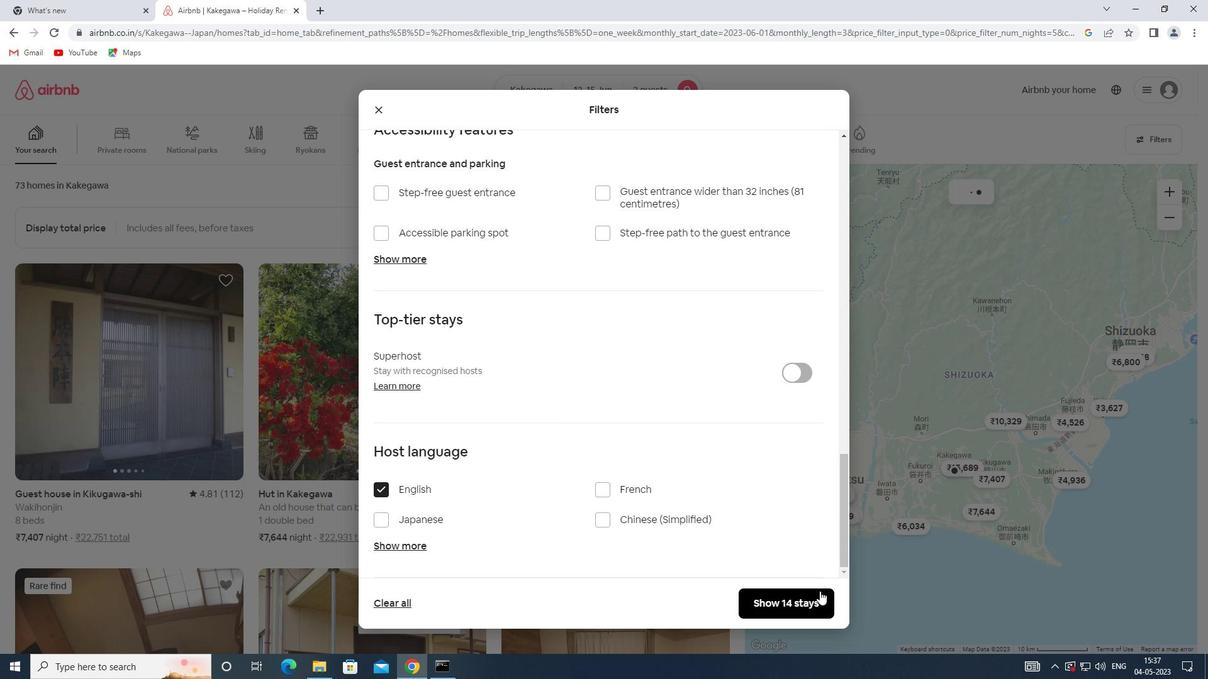 
Action: Mouse moved to (817, 594)
Screenshot: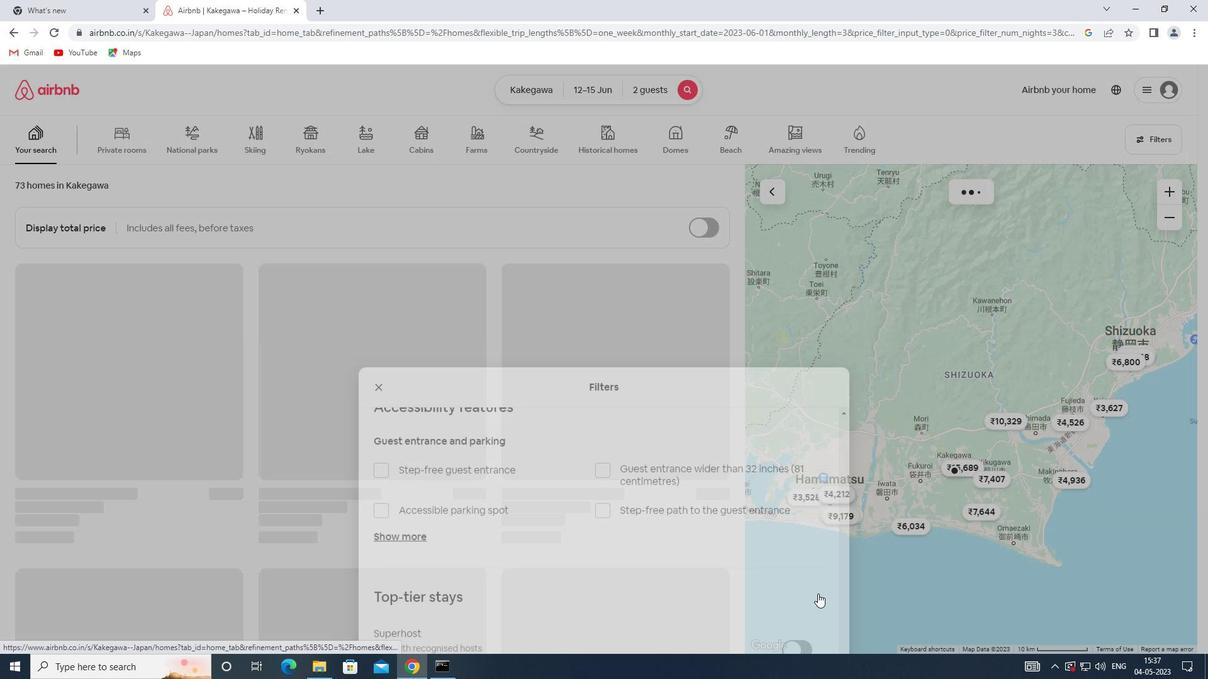 
